 Task: Look for space in Saynshand, Mongolia from 1st June, 2023 to 9th June, 2023 for 6 adults in price range Rs.6000 to Rs.12000. Place can be entire place with 3 bedrooms having 3 beds and 3 bathrooms. Property type can be house, flat, guest house. Booking option can be shelf check-in. Required host language is English.
Action: Mouse moved to (445, 91)
Screenshot: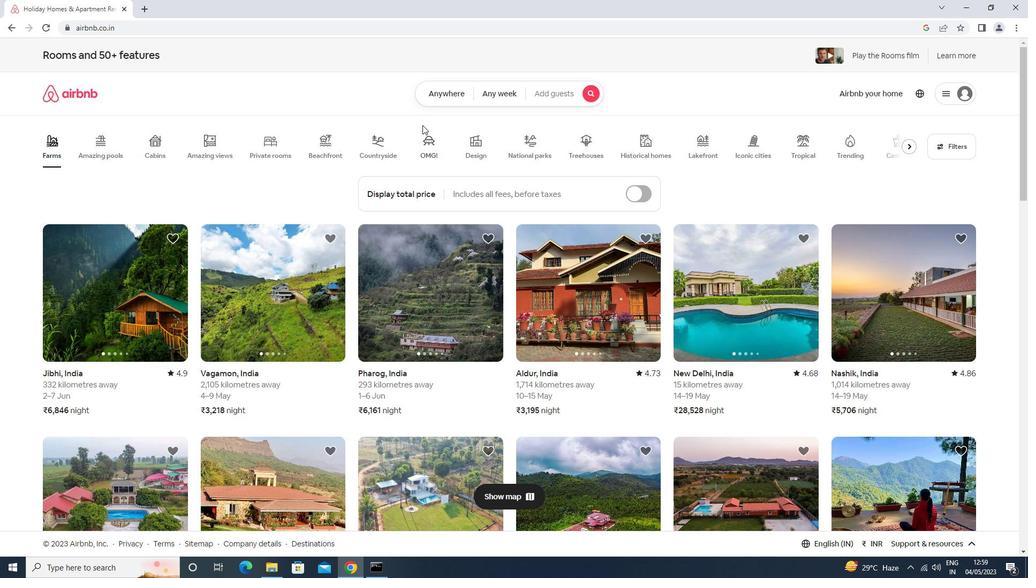 
Action: Mouse pressed left at (445, 91)
Screenshot: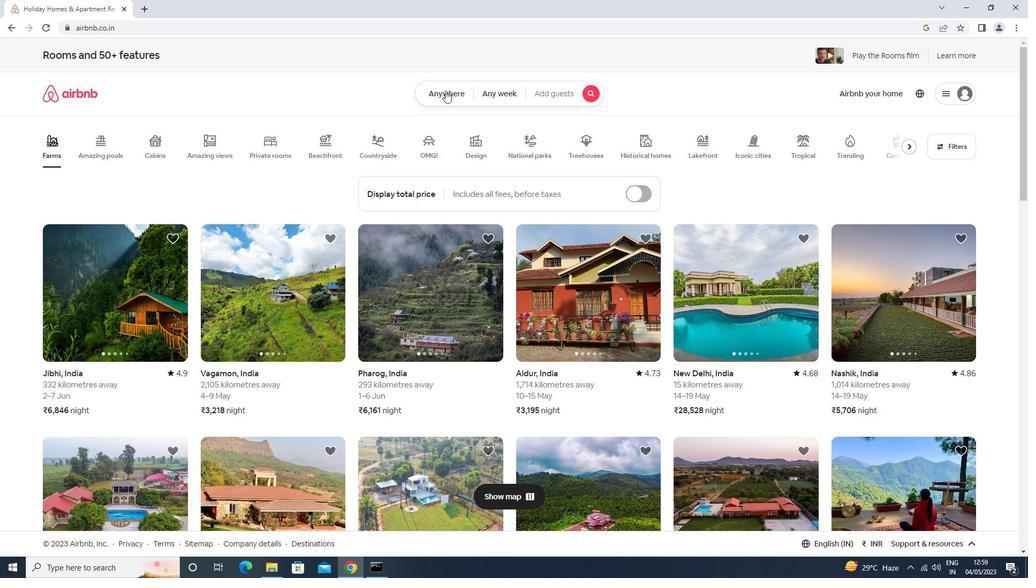 
Action: Mouse moved to (390, 133)
Screenshot: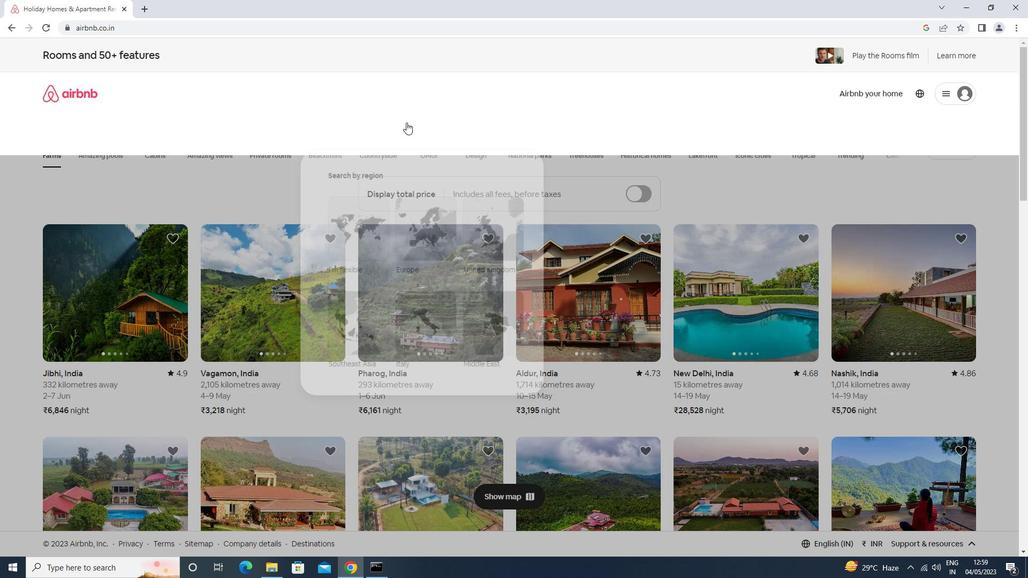 
Action: Mouse pressed left at (390, 133)
Screenshot: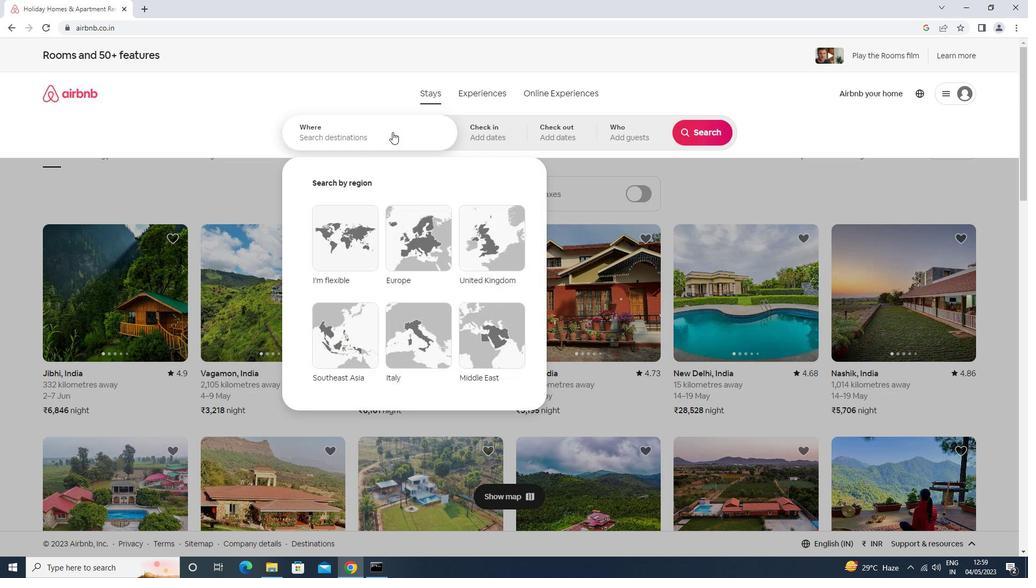 
Action: Key pressed saynshand<Key.down><Key.enter>
Screenshot: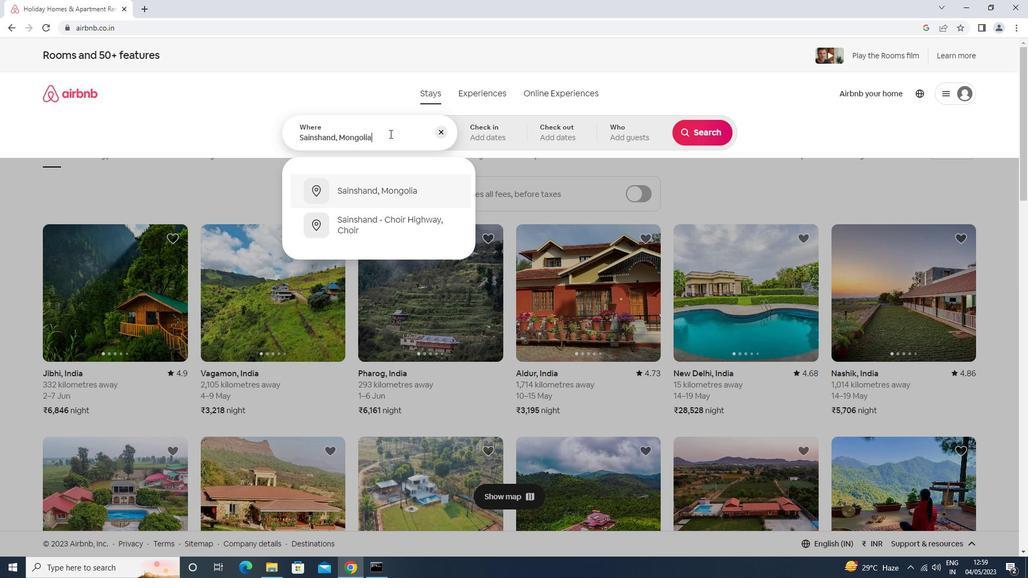 
Action: Mouse moved to (632, 262)
Screenshot: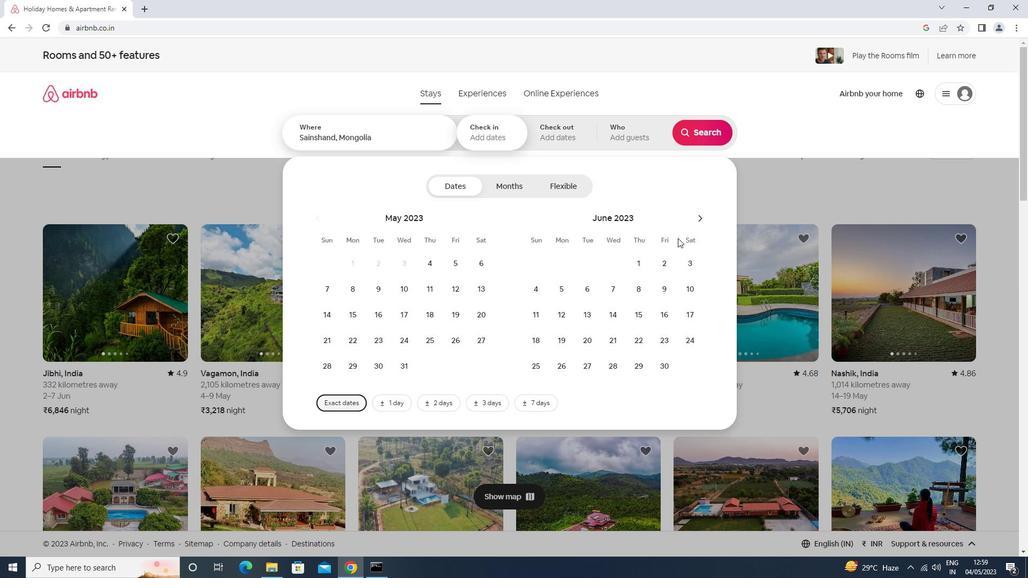 
Action: Mouse pressed left at (632, 262)
Screenshot: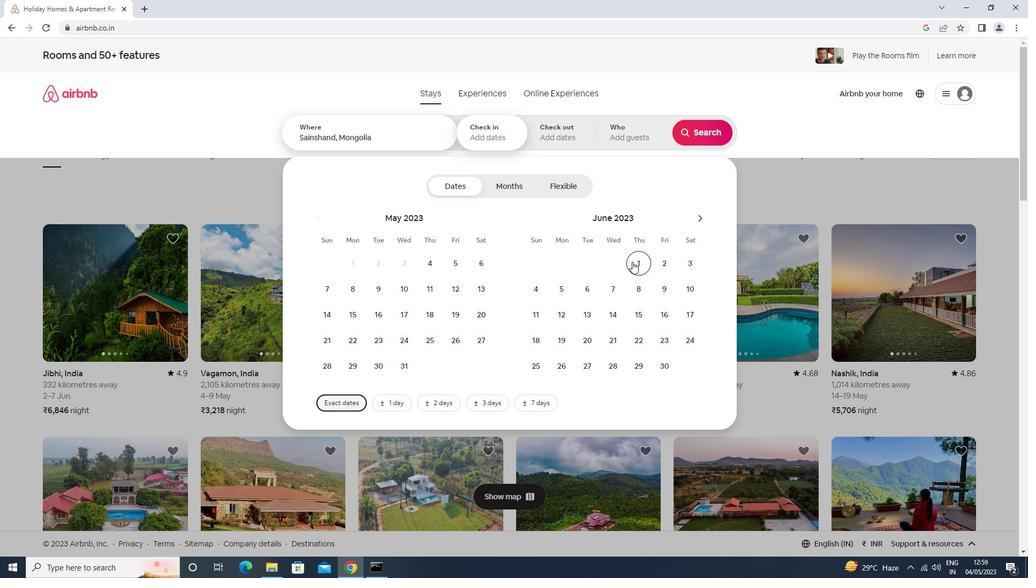
Action: Mouse moved to (662, 285)
Screenshot: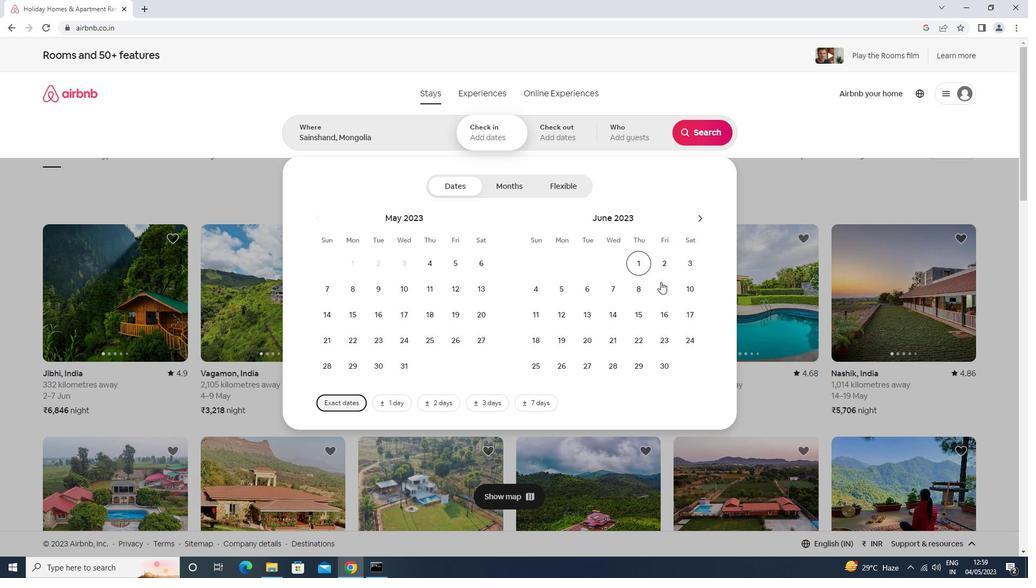 
Action: Mouse pressed left at (662, 285)
Screenshot: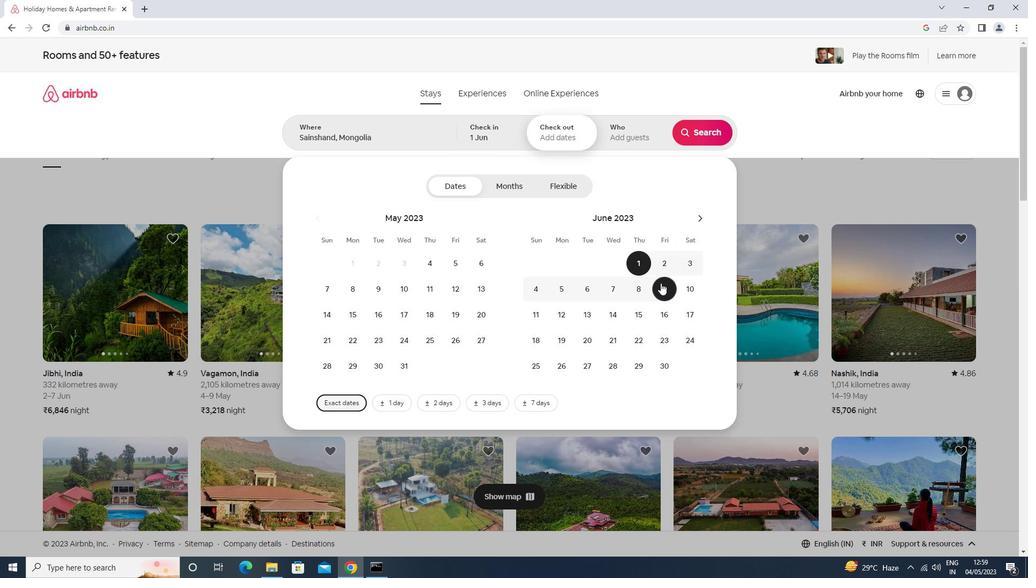 
Action: Mouse moved to (628, 140)
Screenshot: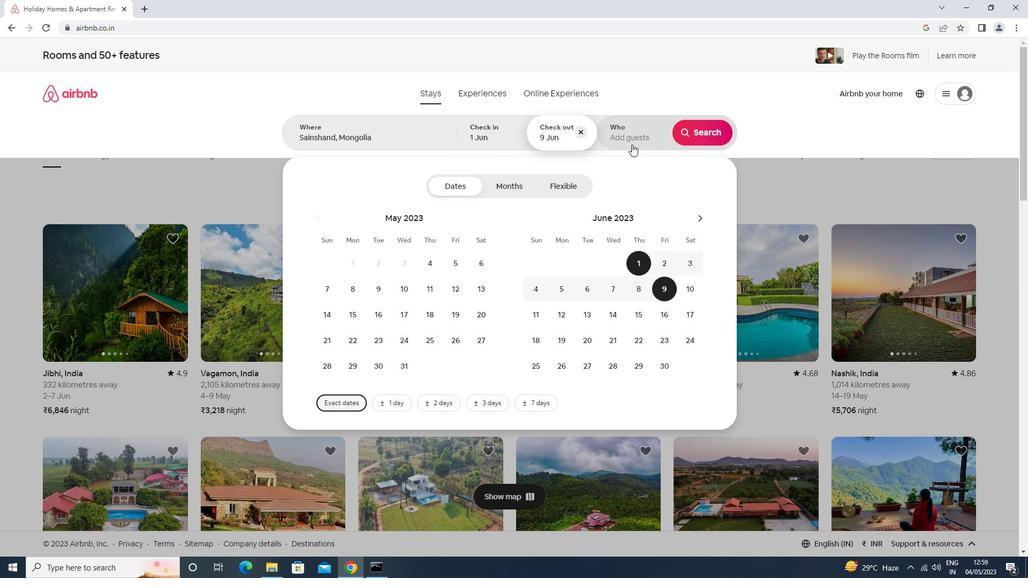 
Action: Mouse pressed left at (628, 140)
Screenshot: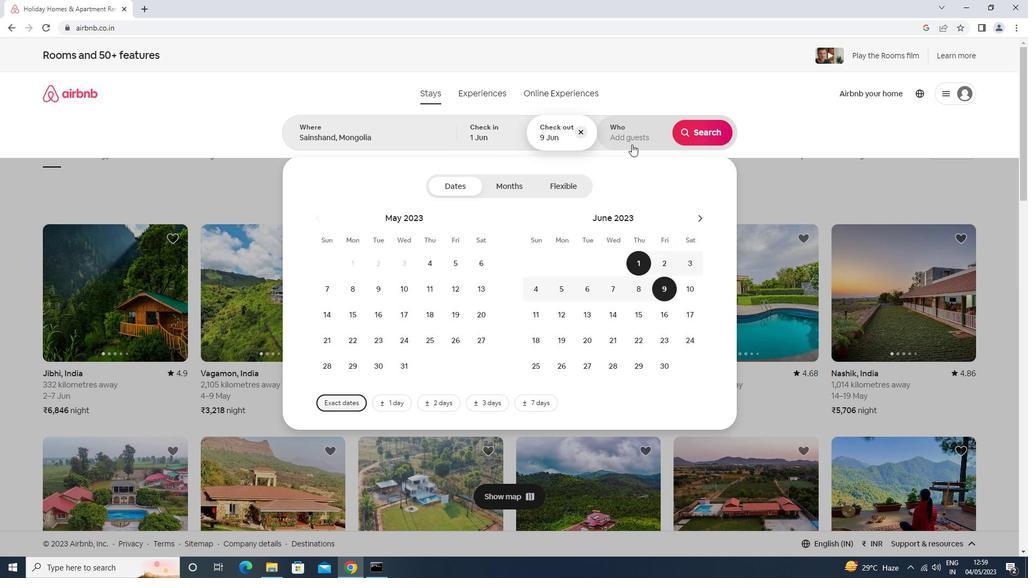 
Action: Mouse moved to (708, 189)
Screenshot: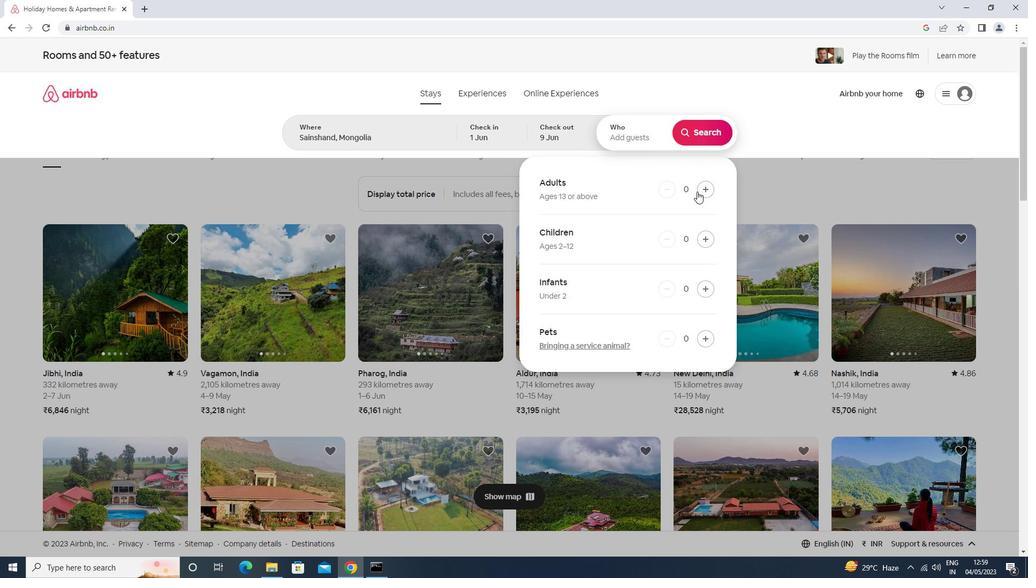 
Action: Mouse pressed left at (708, 189)
Screenshot: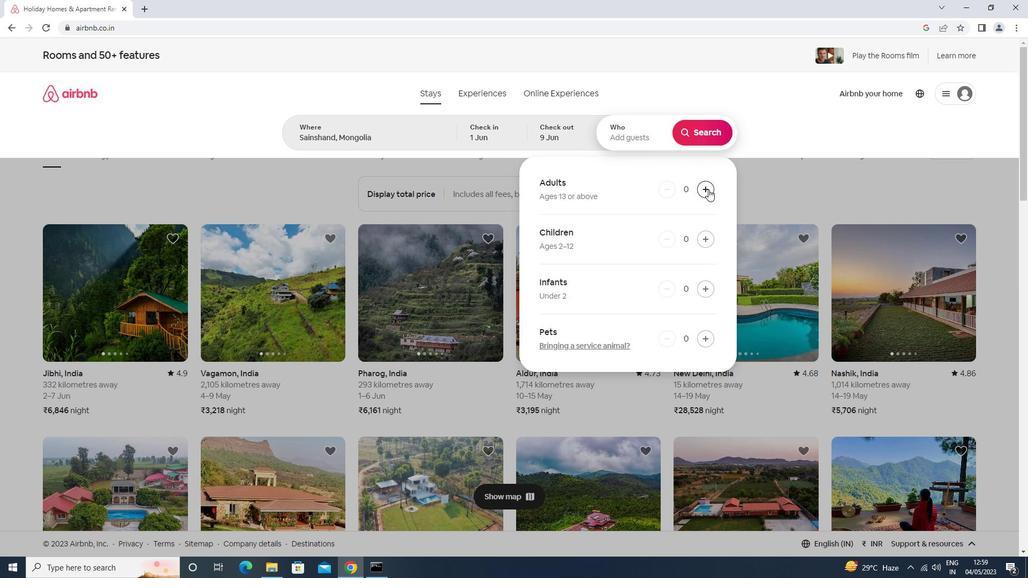 
Action: Mouse pressed left at (708, 189)
Screenshot: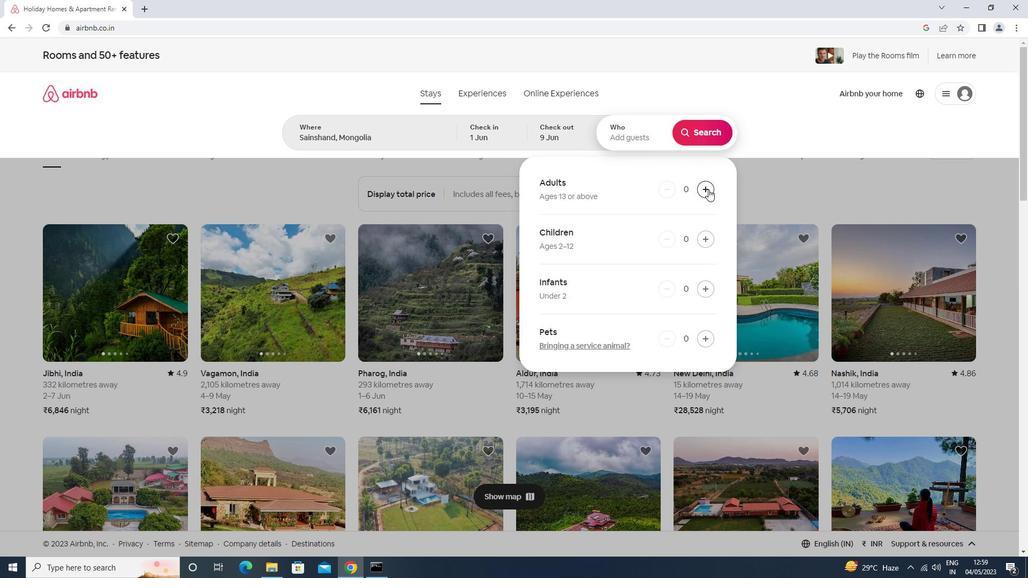
Action: Mouse pressed left at (708, 189)
Screenshot: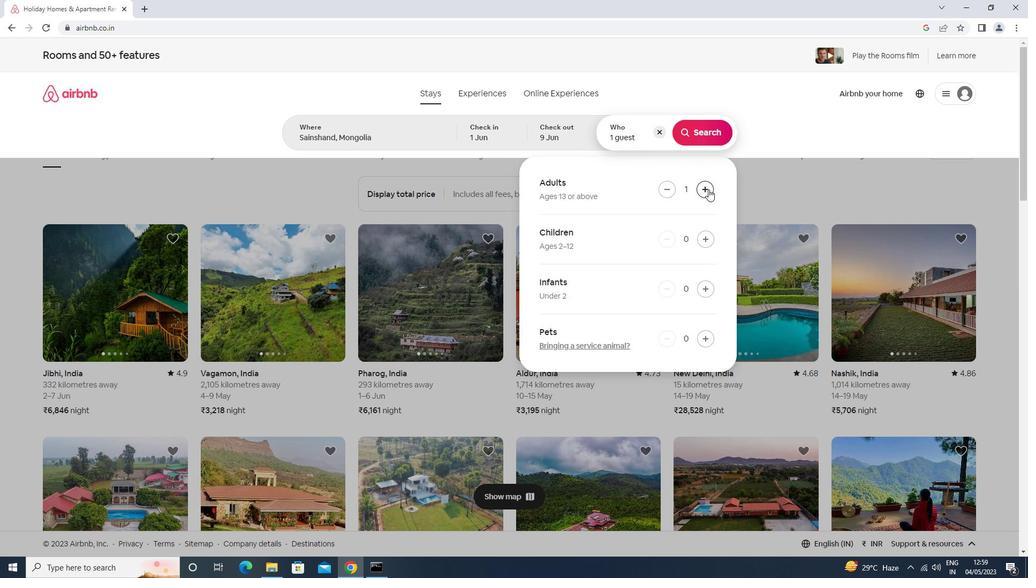 
Action: Mouse pressed left at (708, 189)
Screenshot: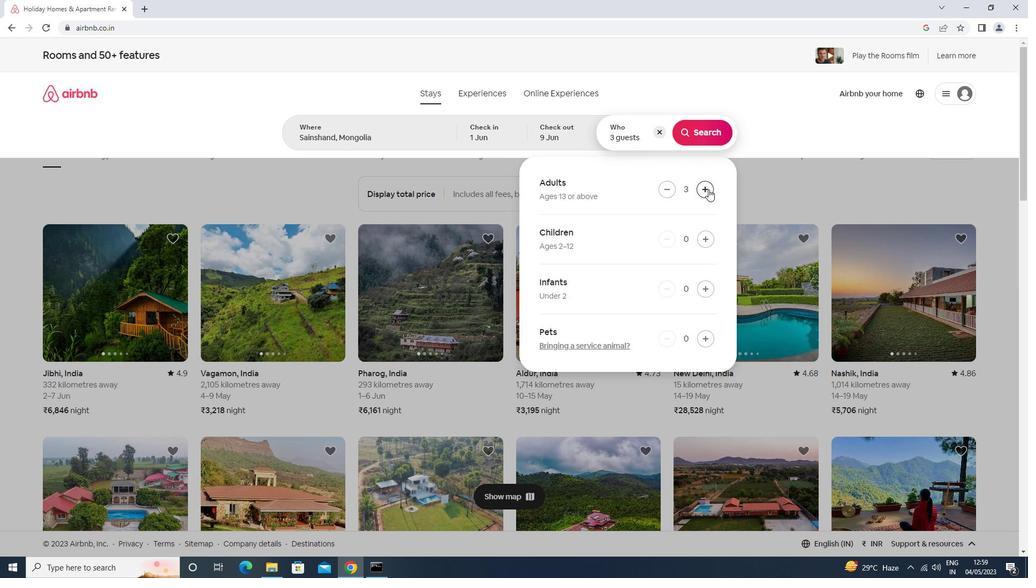 
Action: Mouse pressed left at (708, 189)
Screenshot: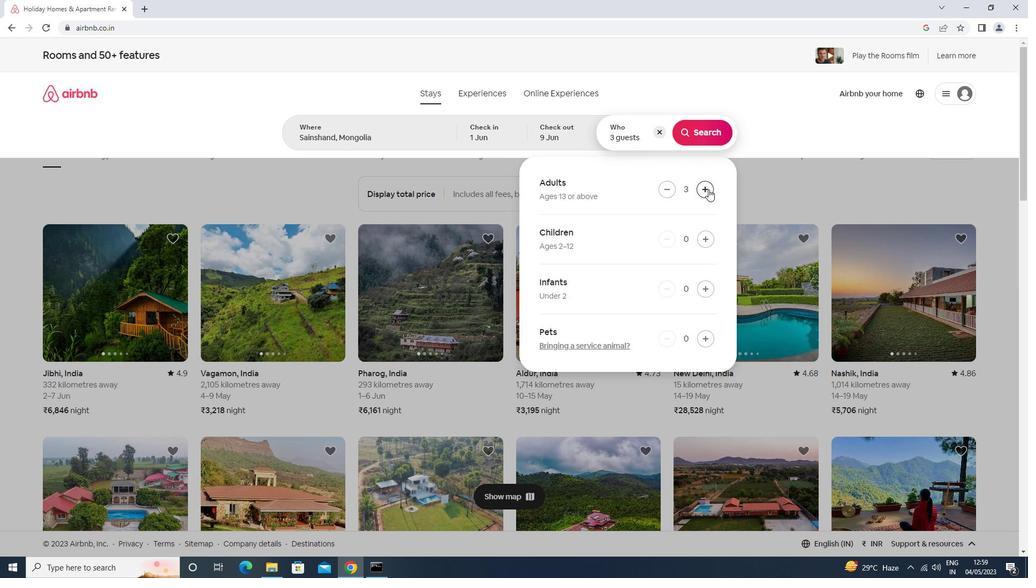 
Action: Mouse pressed left at (708, 189)
Screenshot: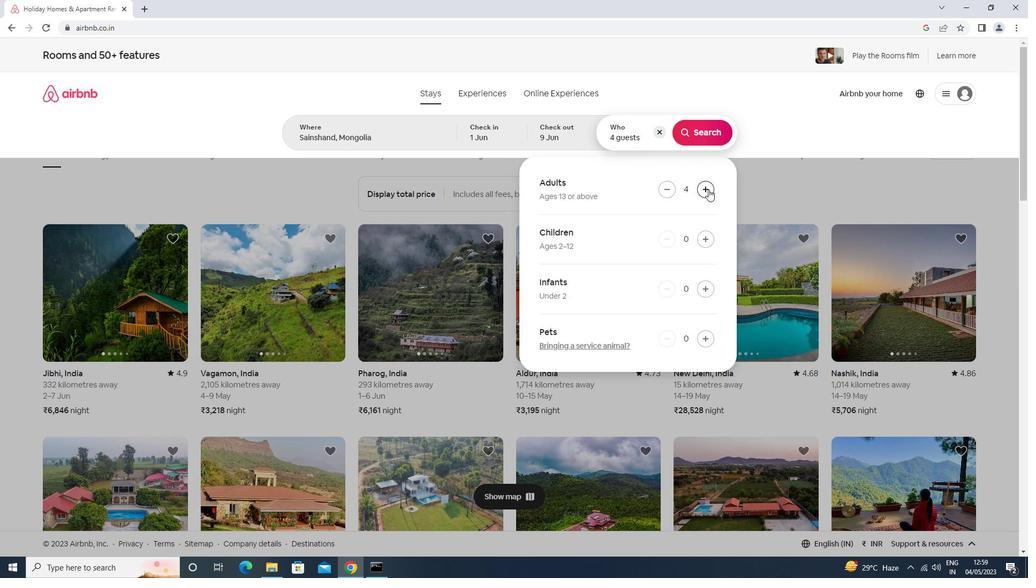 
Action: Mouse pressed left at (708, 189)
Screenshot: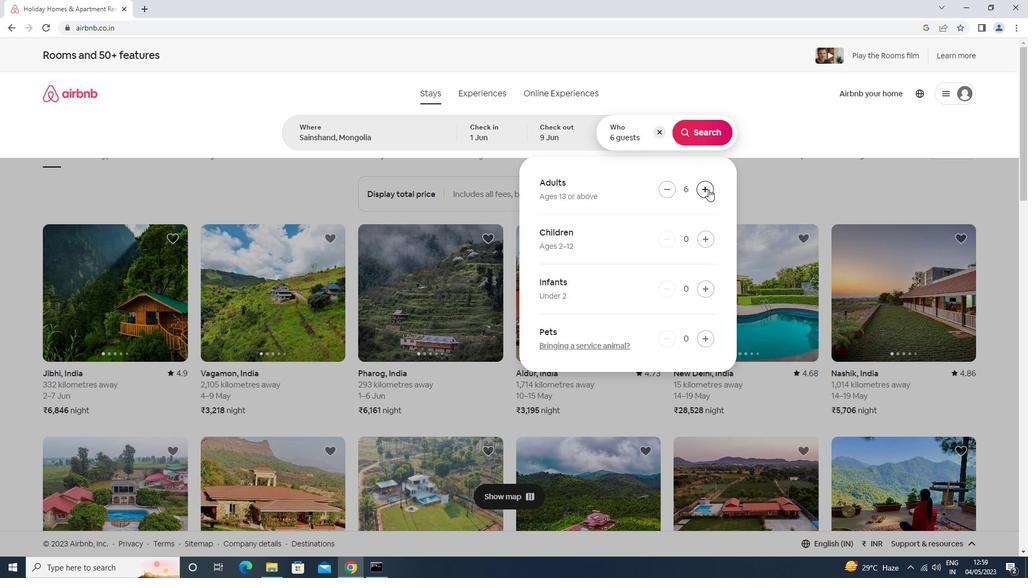 
Action: Mouse pressed left at (708, 189)
Screenshot: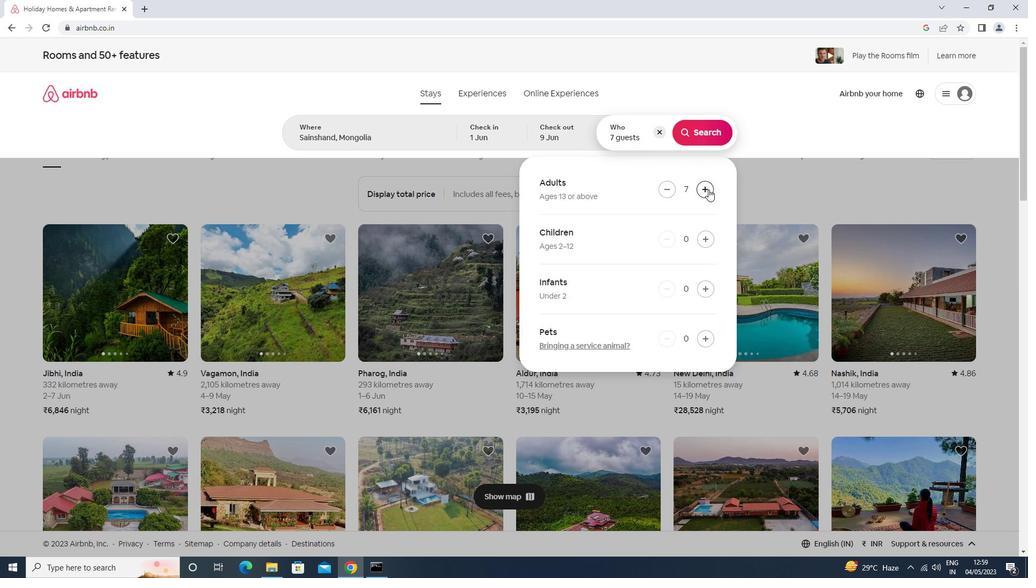 
Action: Mouse pressed left at (708, 189)
Screenshot: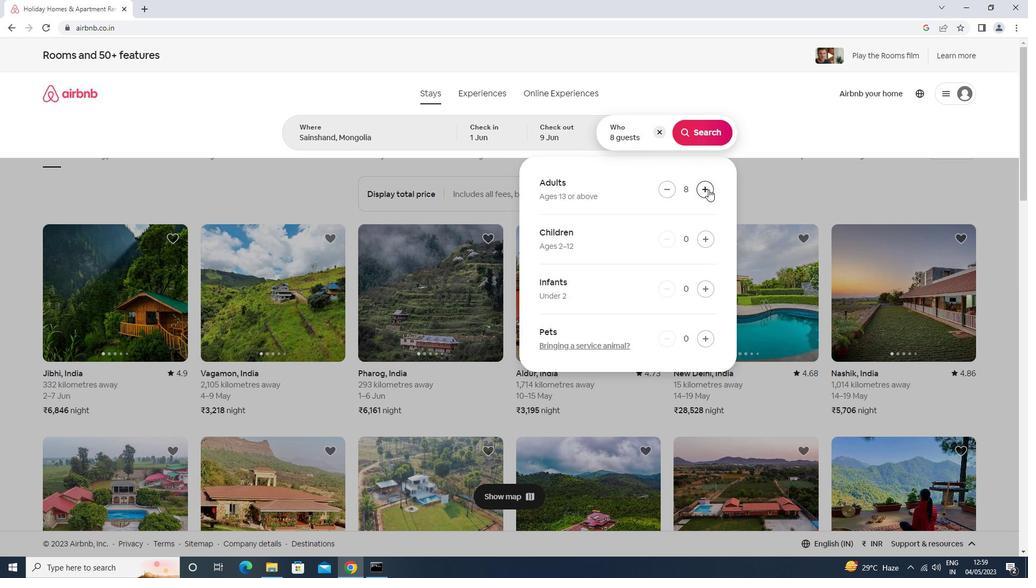 
Action: Mouse moved to (709, 125)
Screenshot: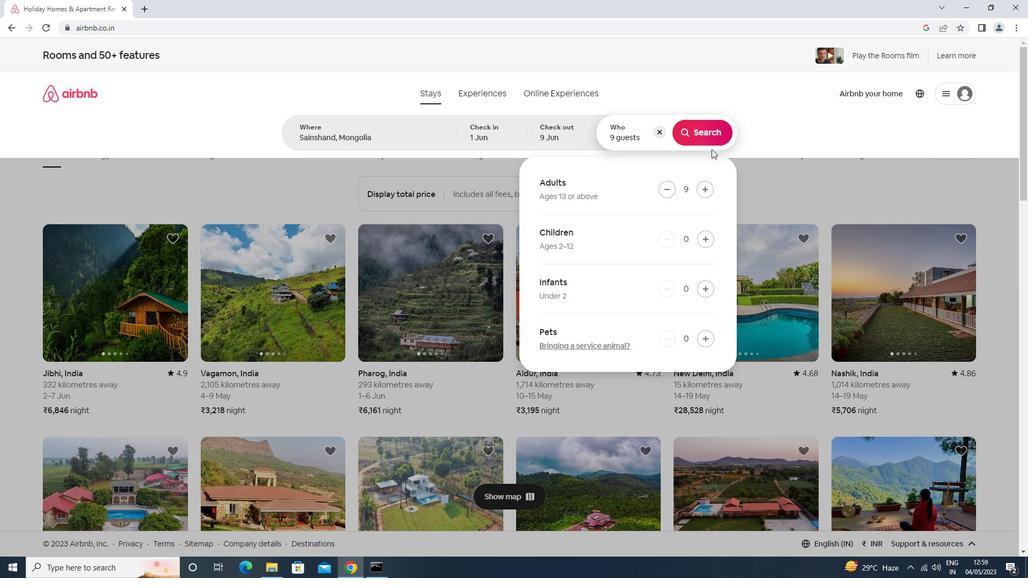 
Action: Mouse pressed left at (709, 125)
Screenshot: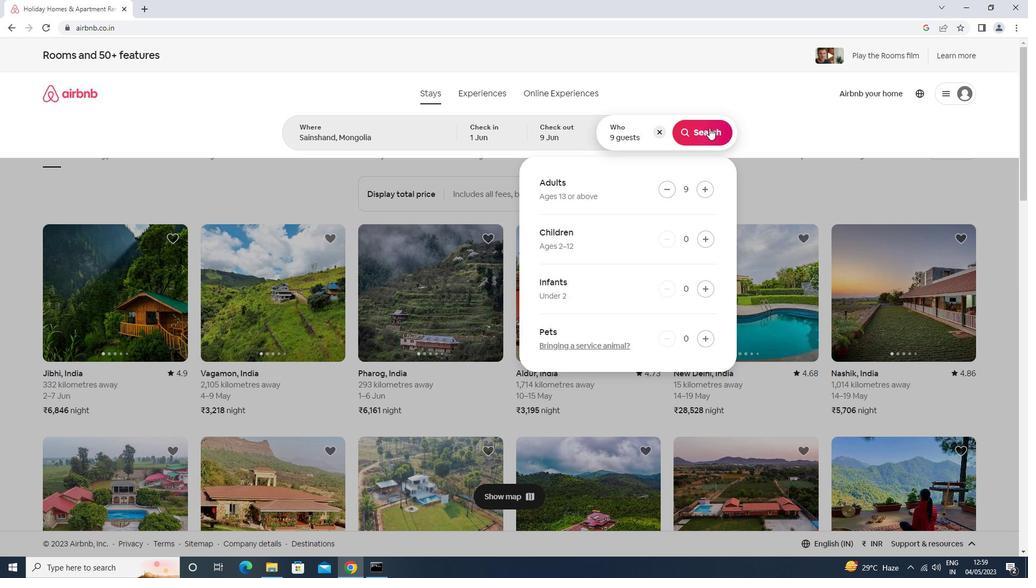 
Action: Mouse moved to (977, 104)
Screenshot: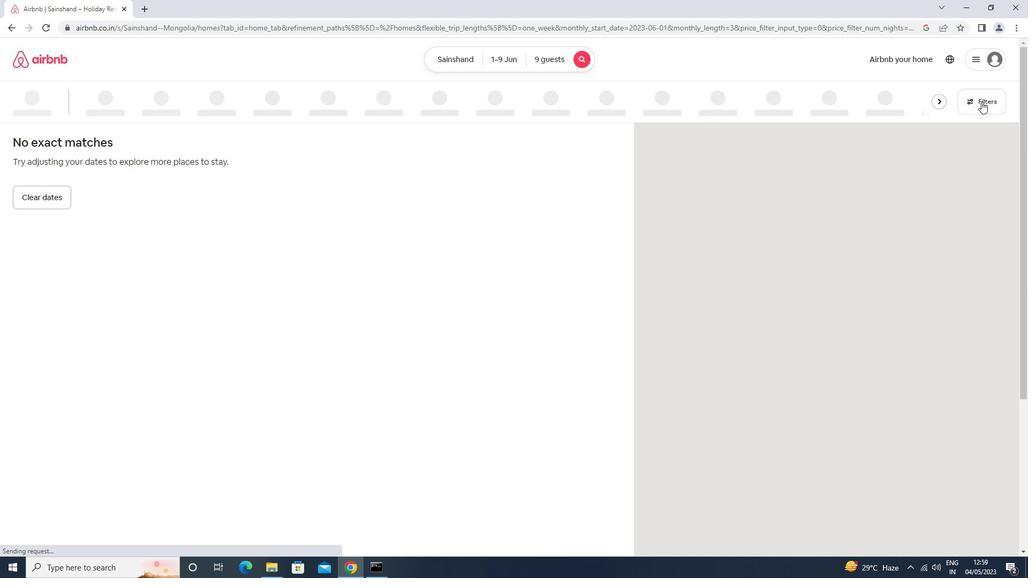 
Action: Mouse pressed left at (977, 104)
Screenshot: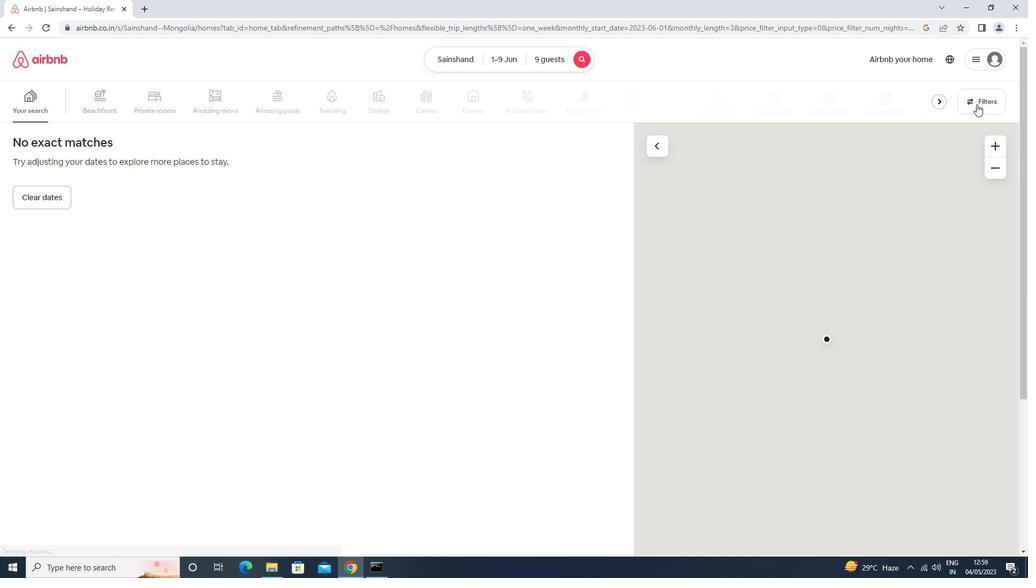 
Action: Mouse moved to (393, 166)
Screenshot: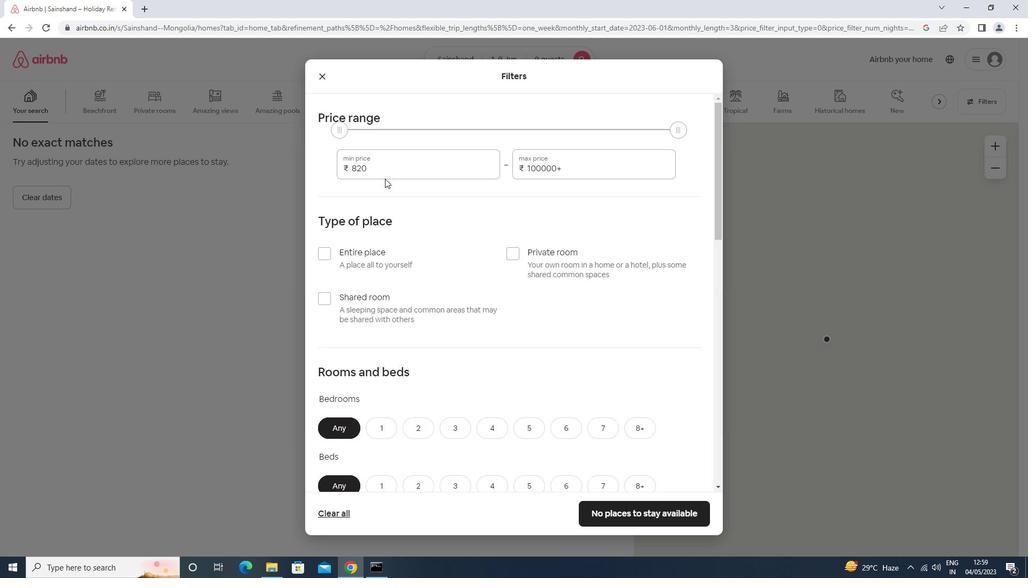 
Action: Mouse pressed left at (393, 166)
Screenshot: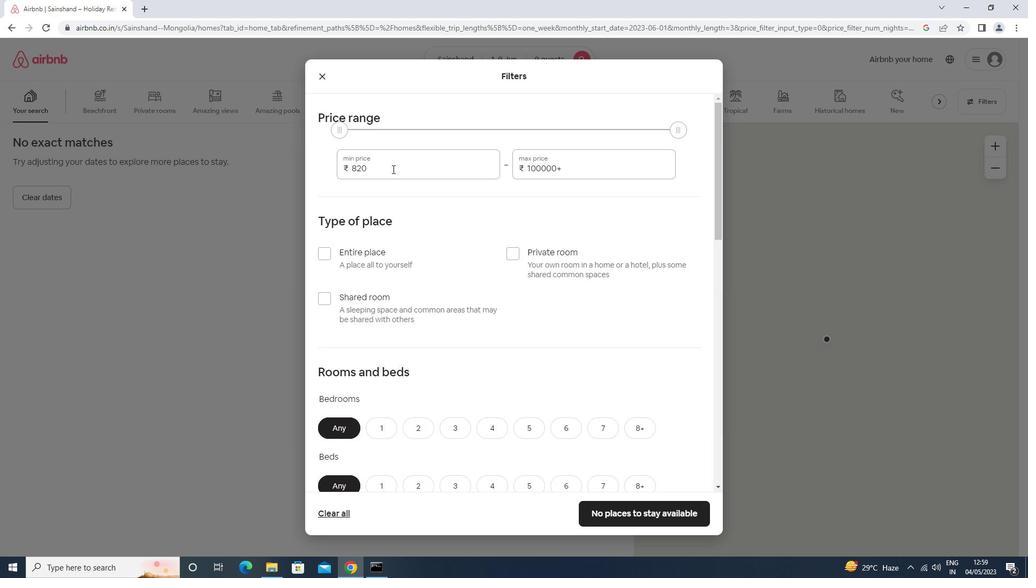 
Action: Mouse moved to (392, 167)
Screenshot: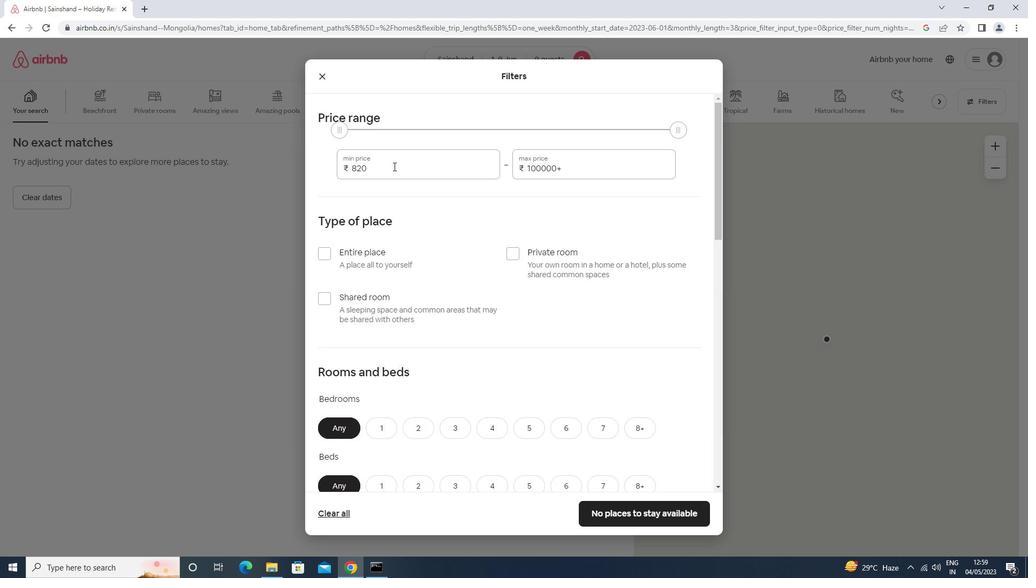 
Action: Key pressed <Key.backspace><Key.backspace><Key.backspace><Key.backspace><Key.backspace>6000<Key.tab>12000
Screenshot: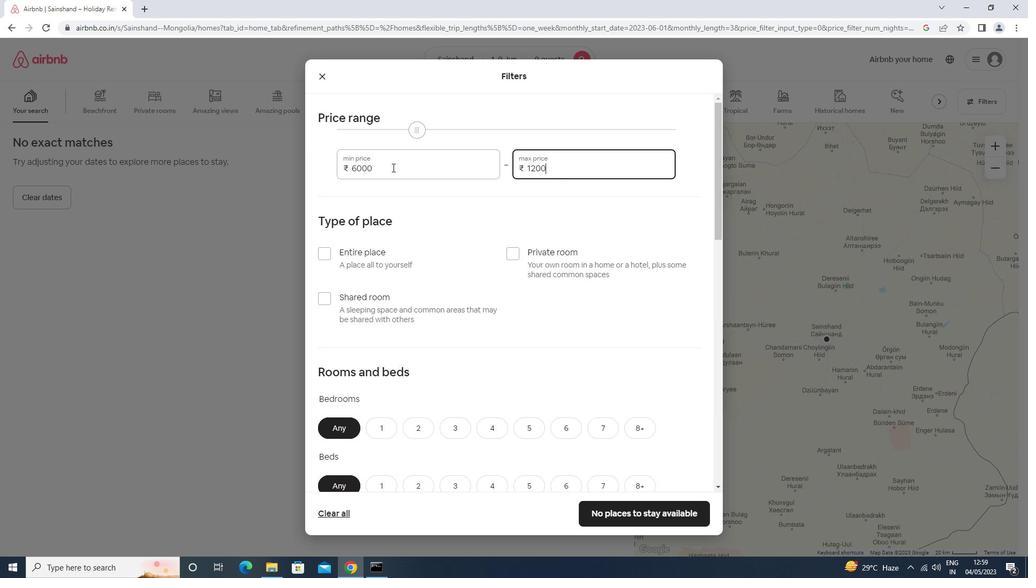 
Action: Mouse moved to (369, 248)
Screenshot: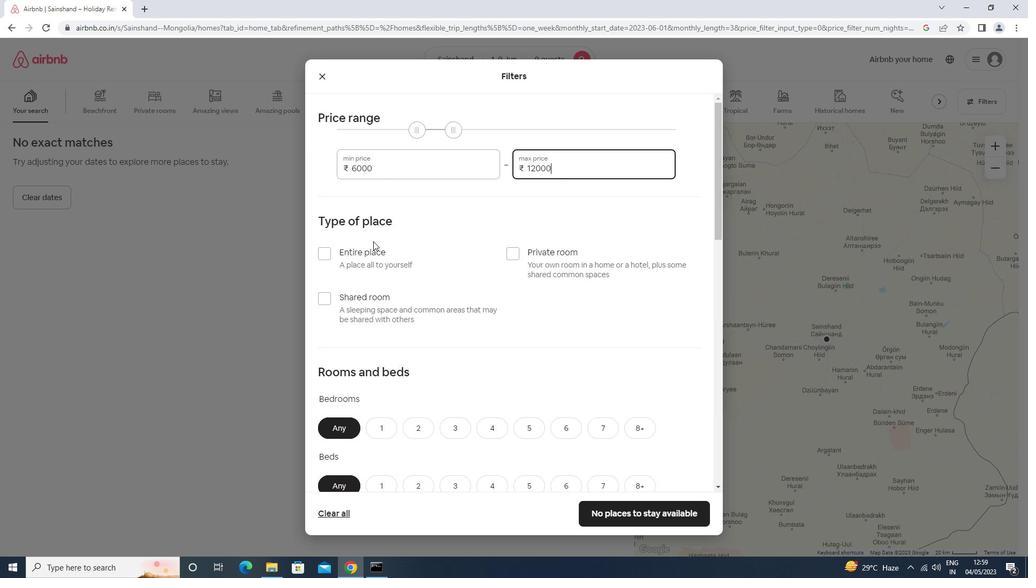 
Action: Mouse pressed left at (369, 248)
Screenshot: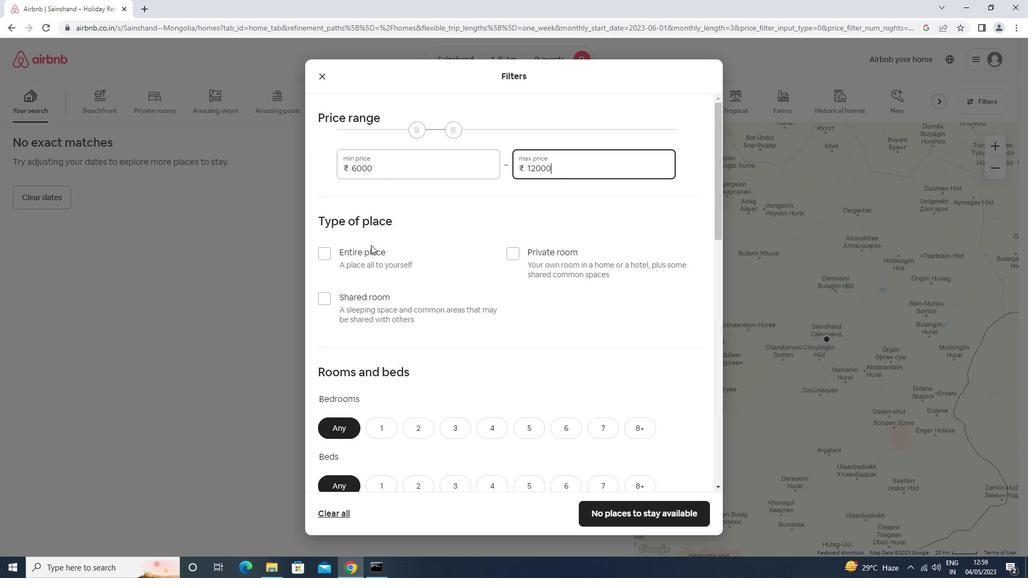 
Action: Mouse moved to (370, 251)
Screenshot: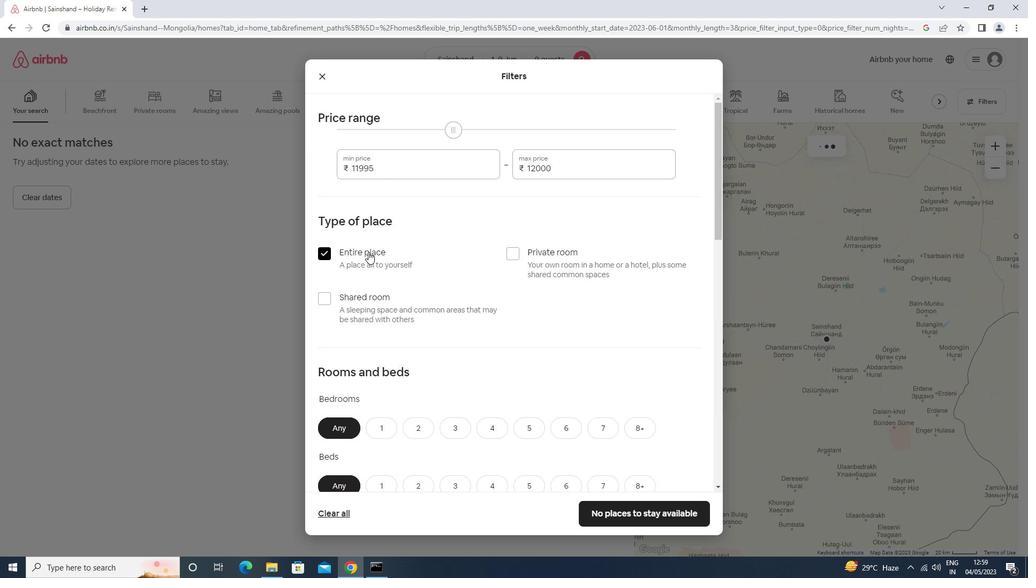
Action: Mouse scrolled (370, 251) with delta (0, 0)
Screenshot: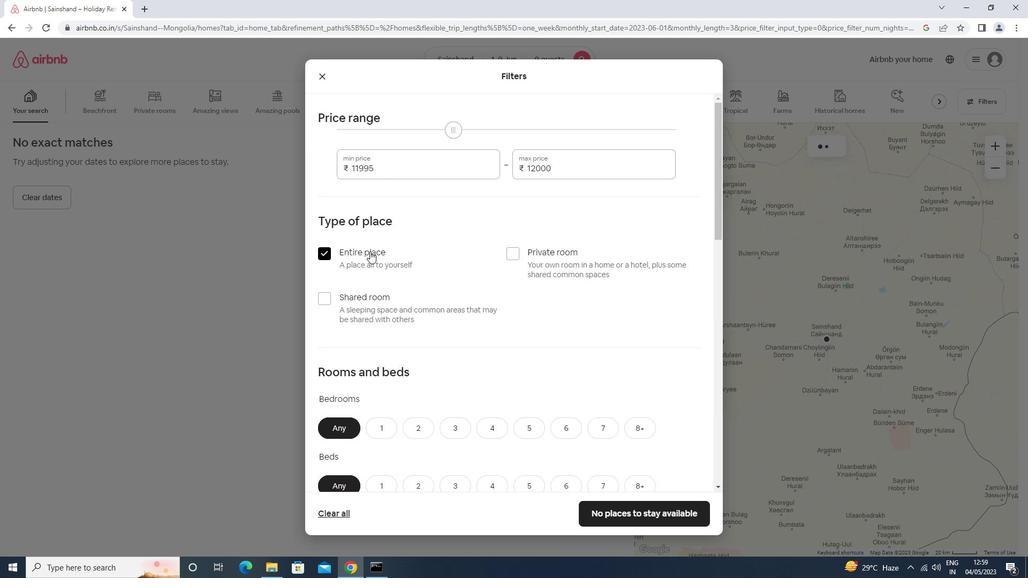 
Action: Mouse scrolled (370, 251) with delta (0, 0)
Screenshot: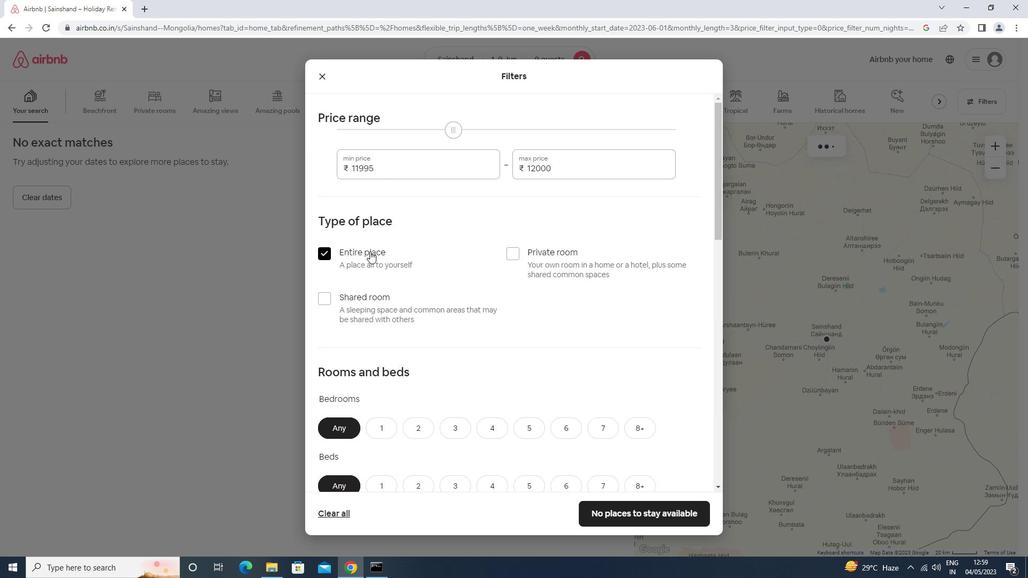 
Action: Mouse scrolled (370, 251) with delta (0, 0)
Screenshot: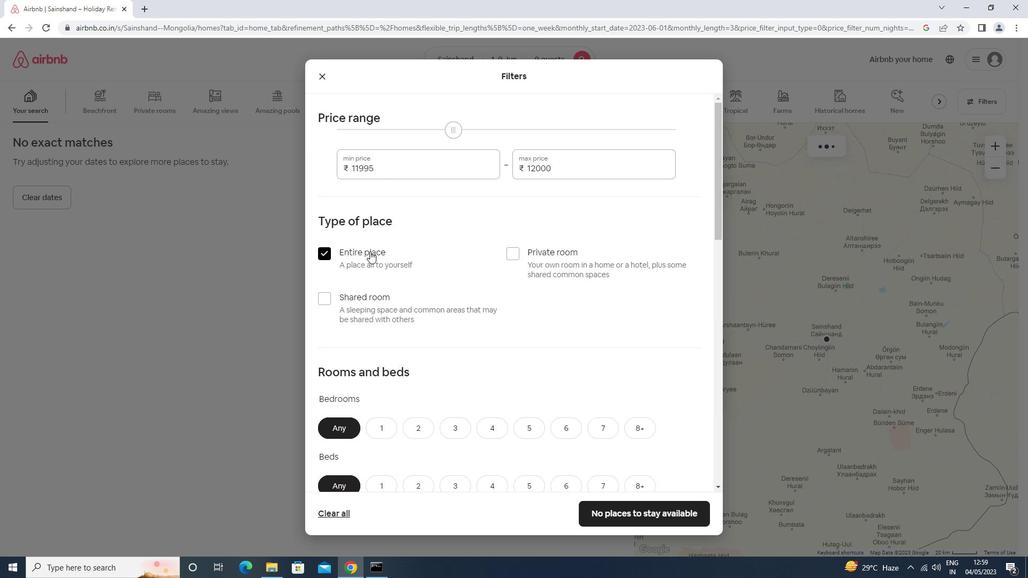 
Action: Mouse moved to (457, 271)
Screenshot: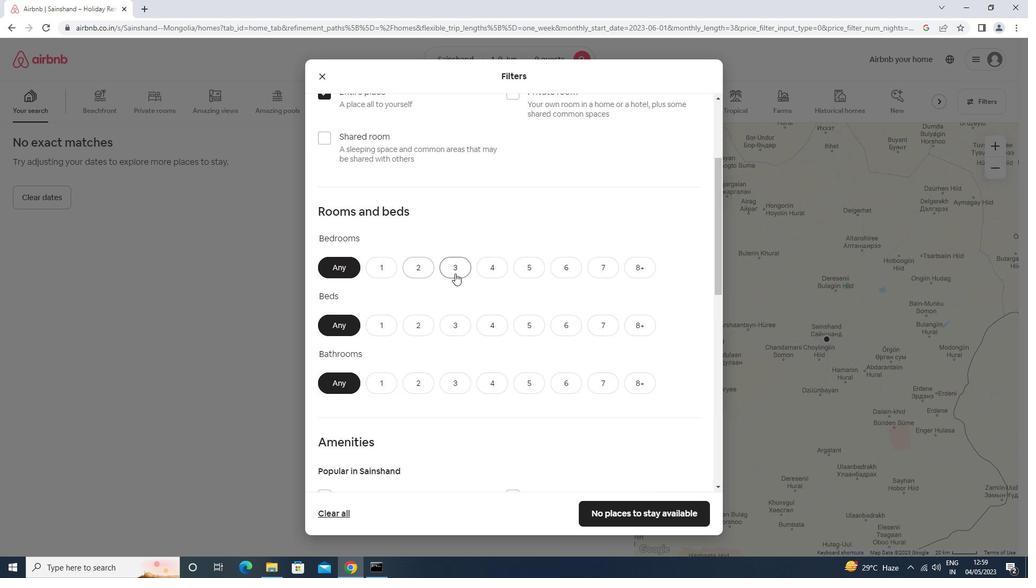 
Action: Mouse pressed left at (457, 271)
Screenshot: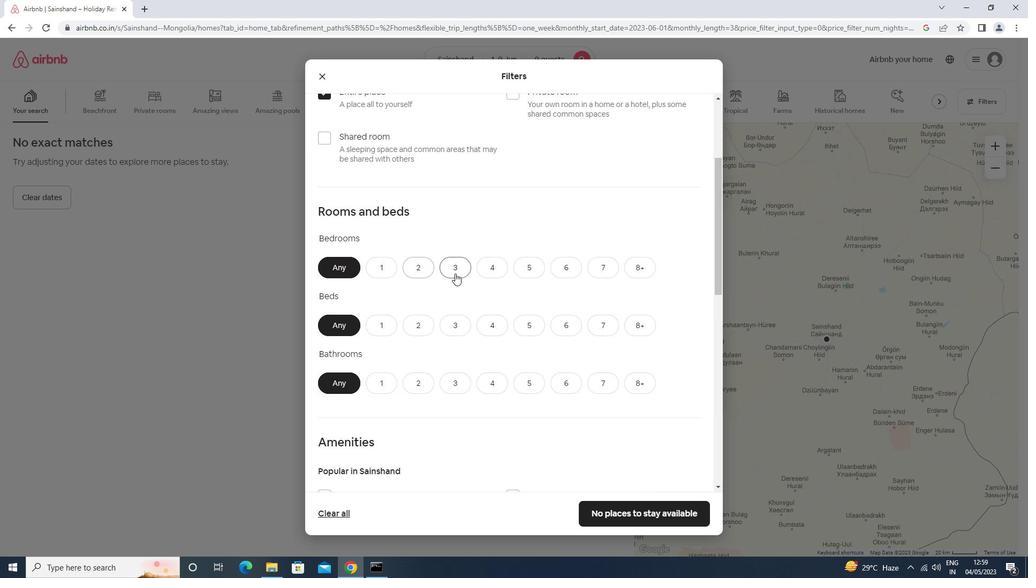
Action: Mouse moved to (457, 271)
Screenshot: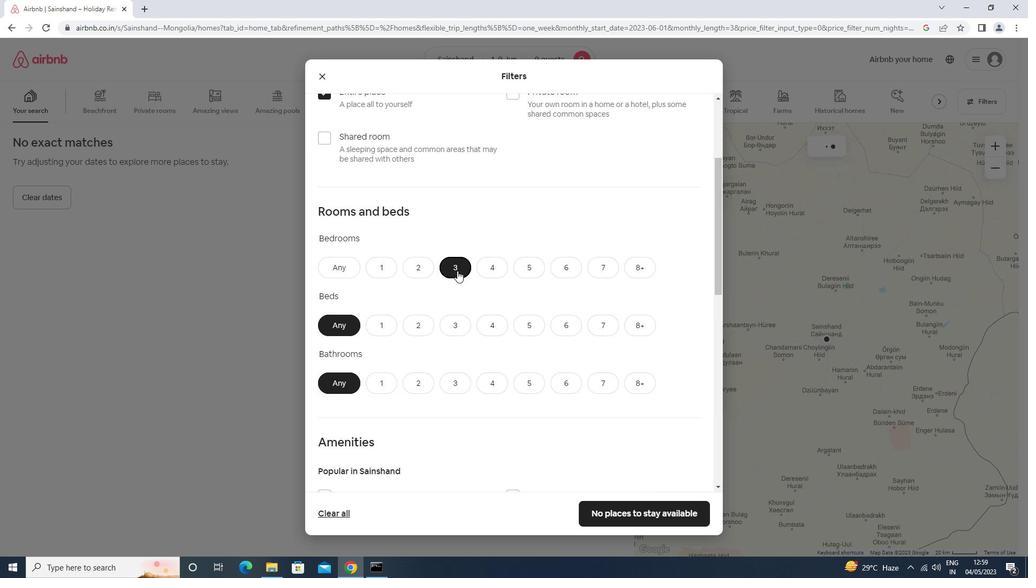 
Action: Mouse scrolled (457, 270) with delta (0, 0)
Screenshot: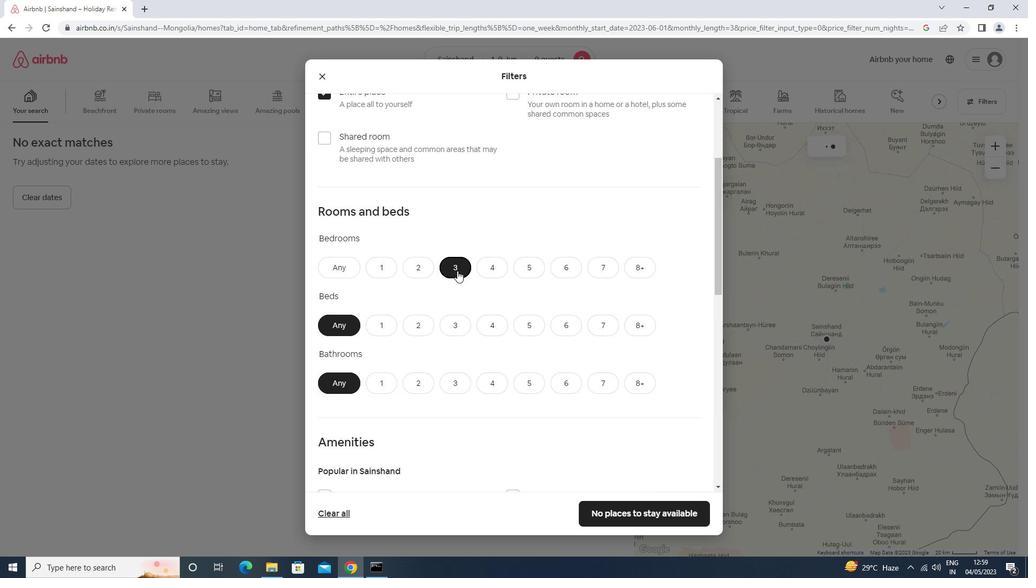
Action: Mouse scrolled (457, 270) with delta (0, 0)
Screenshot: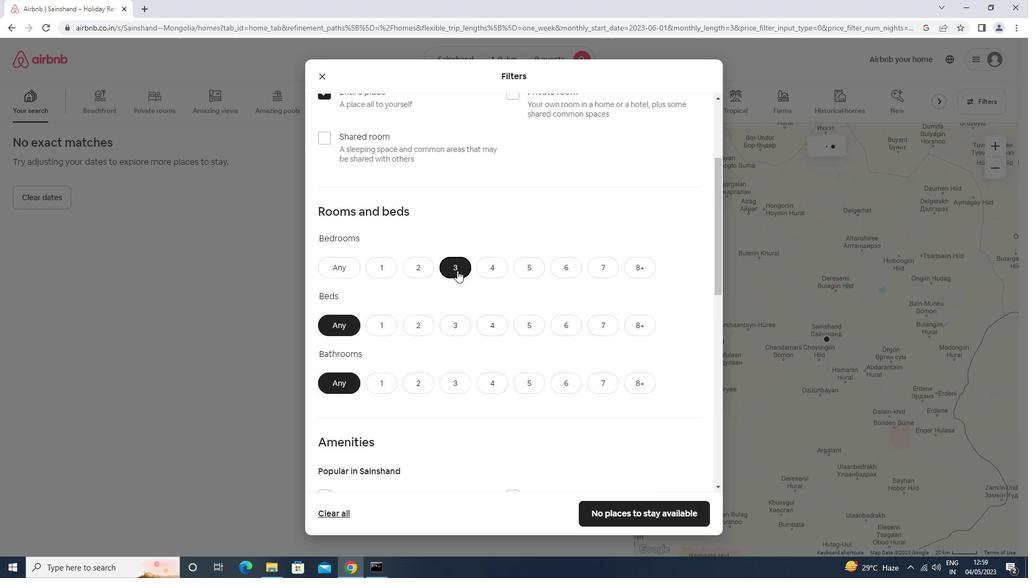 
Action: Mouse moved to (456, 214)
Screenshot: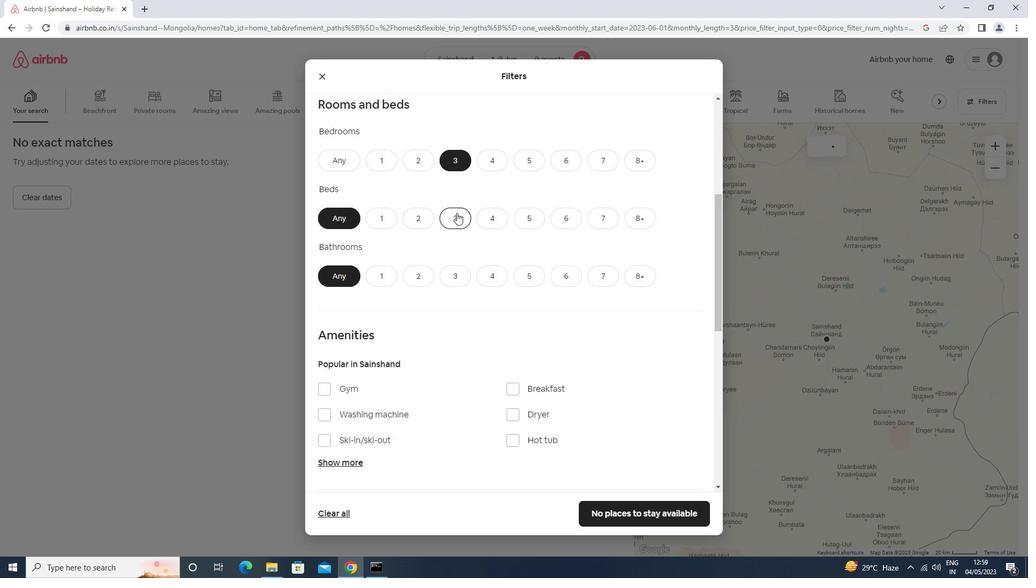 
Action: Mouse pressed left at (456, 214)
Screenshot: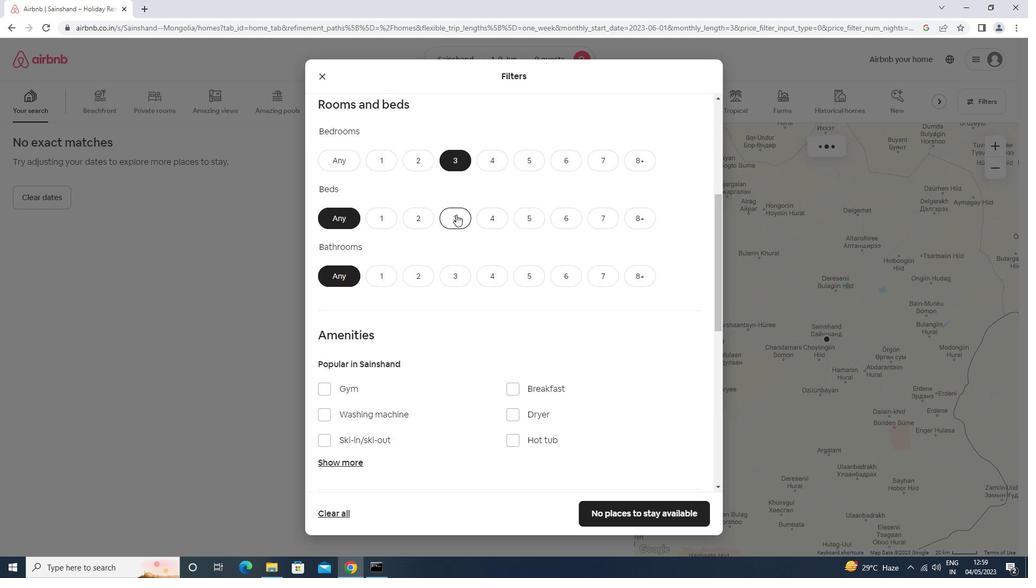 
Action: Mouse moved to (455, 275)
Screenshot: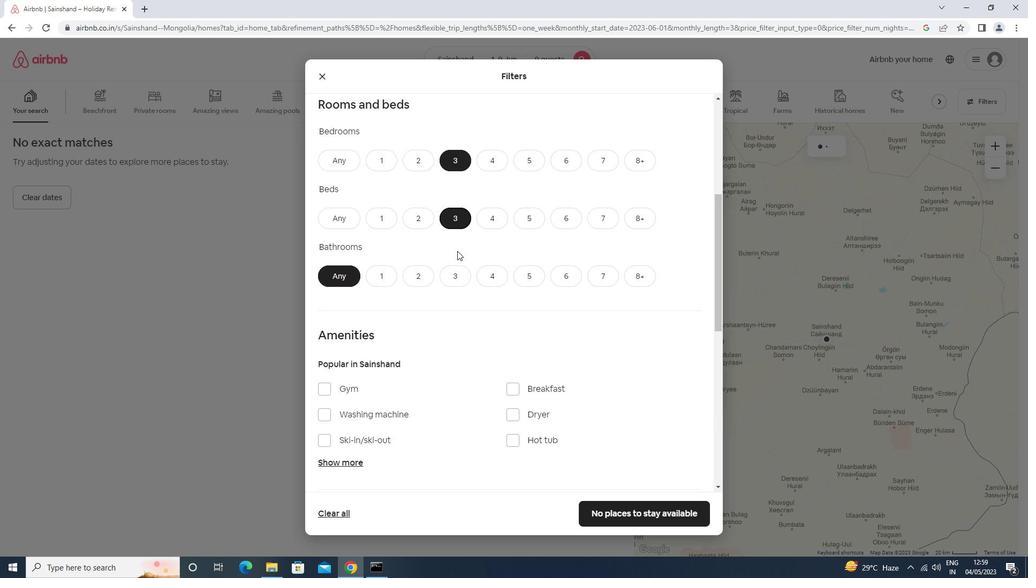 
Action: Mouse pressed left at (455, 275)
Screenshot: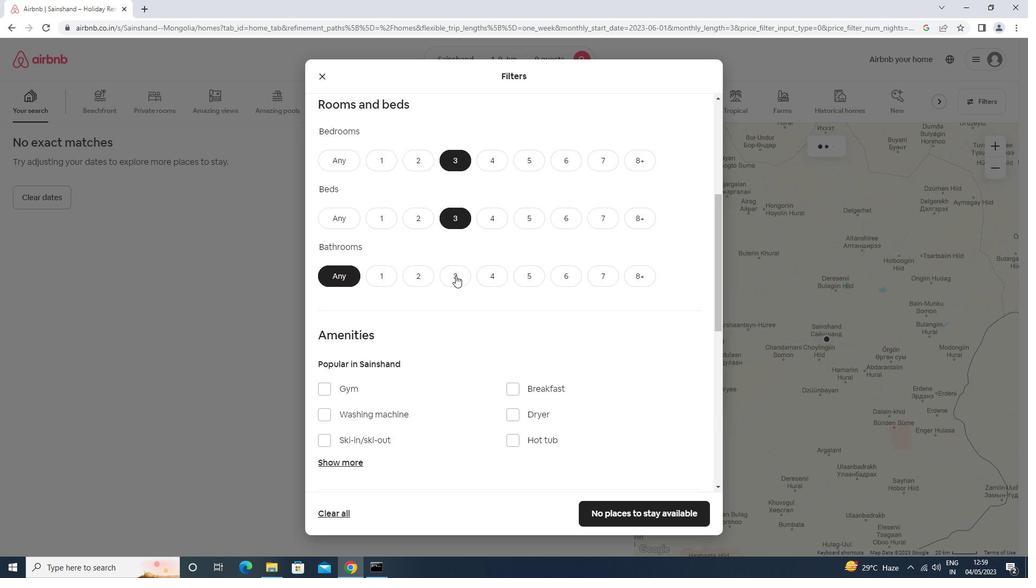 
Action: Mouse moved to (455, 276)
Screenshot: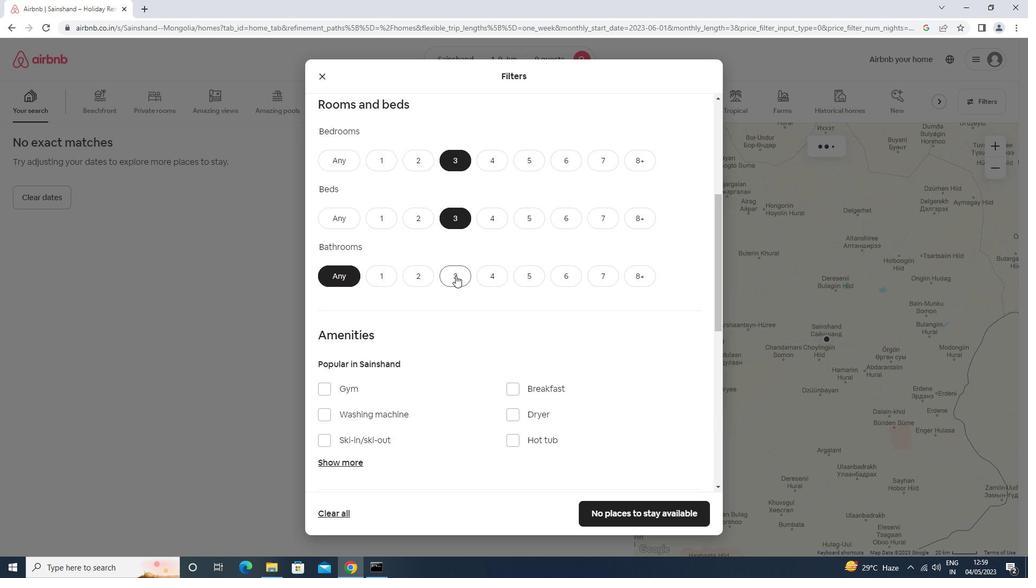 
Action: Mouse scrolled (455, 275) with delta (0, 0)
Screenshot: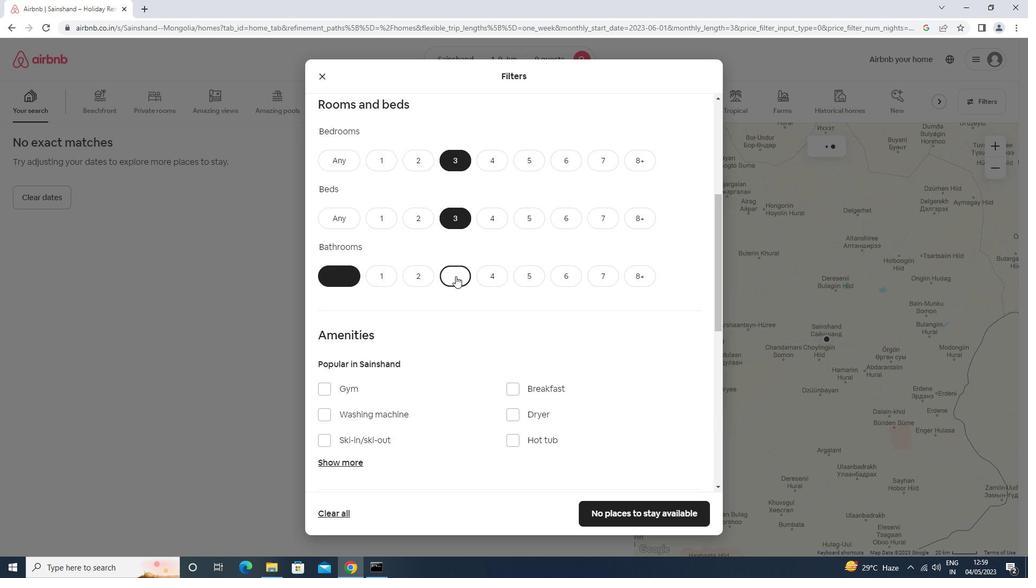 
Action: Mouse scrolled (455, 275) with delta (0, 0)
Screenshot: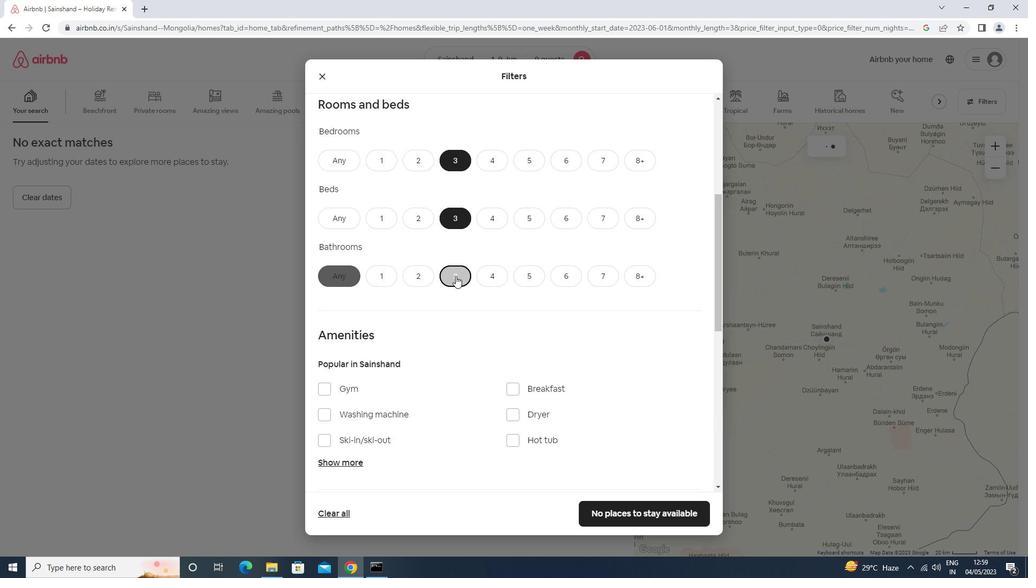 
Action: Mouse moved to (610, 395)
Screenshot: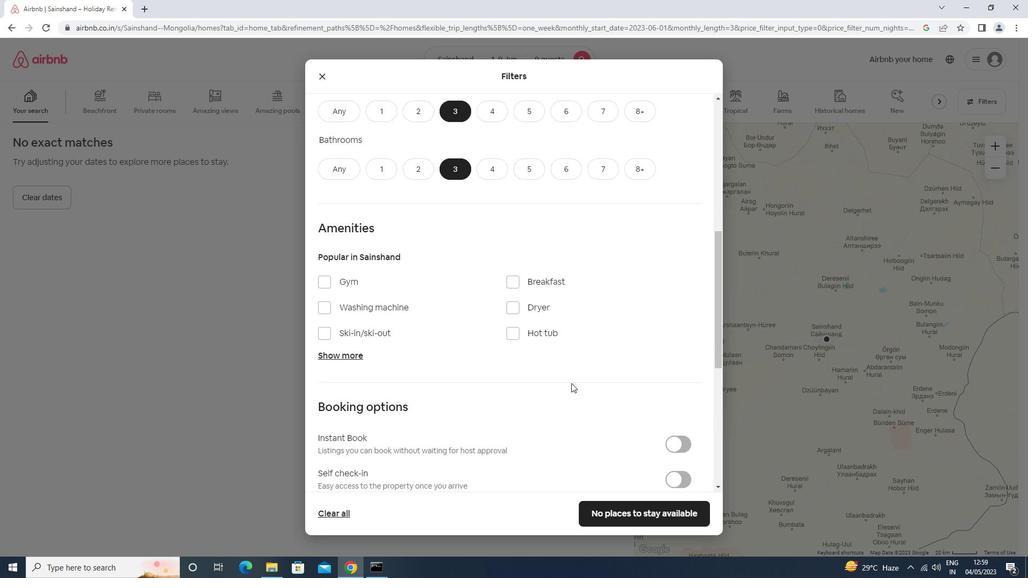 
Action: Mouse scrolled (610, 394) with delta (0, 0)
Screenshot: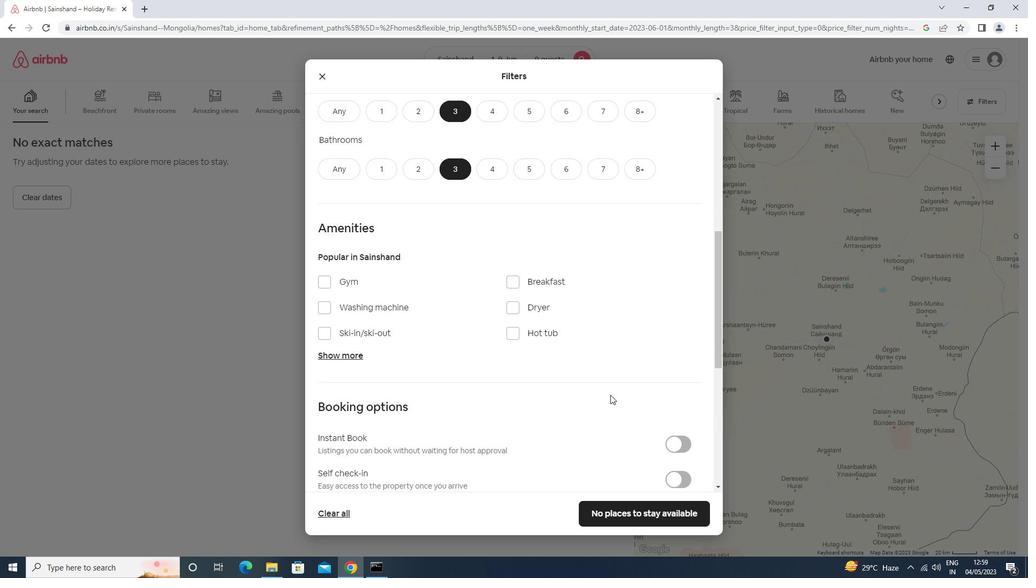 
Action: Mouse scrolled (610, 394) with delta (0, 0)
Screenshot: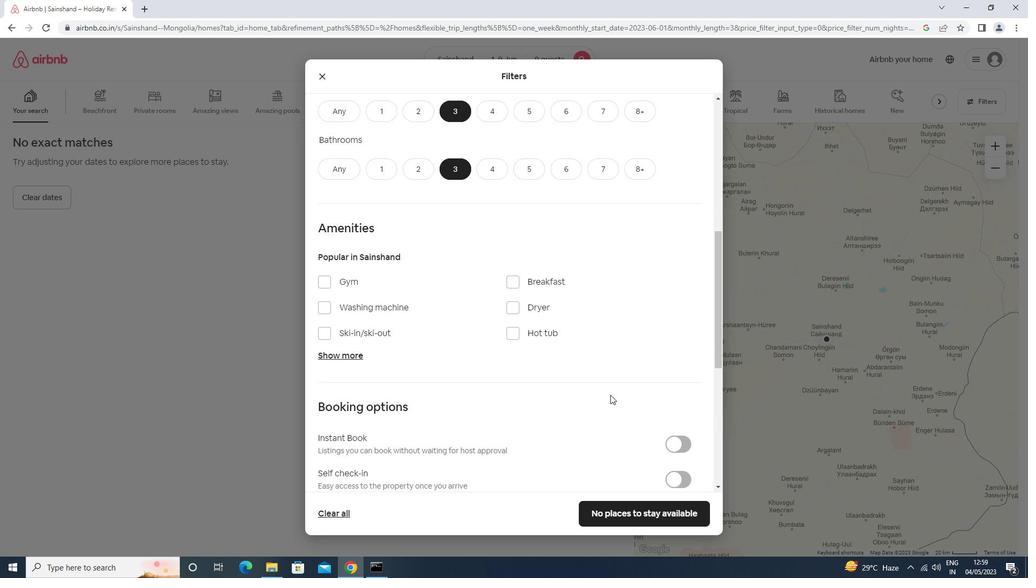 
Action: Mouse scrolled (610, 394) with delta (0, 0)
Screenshot: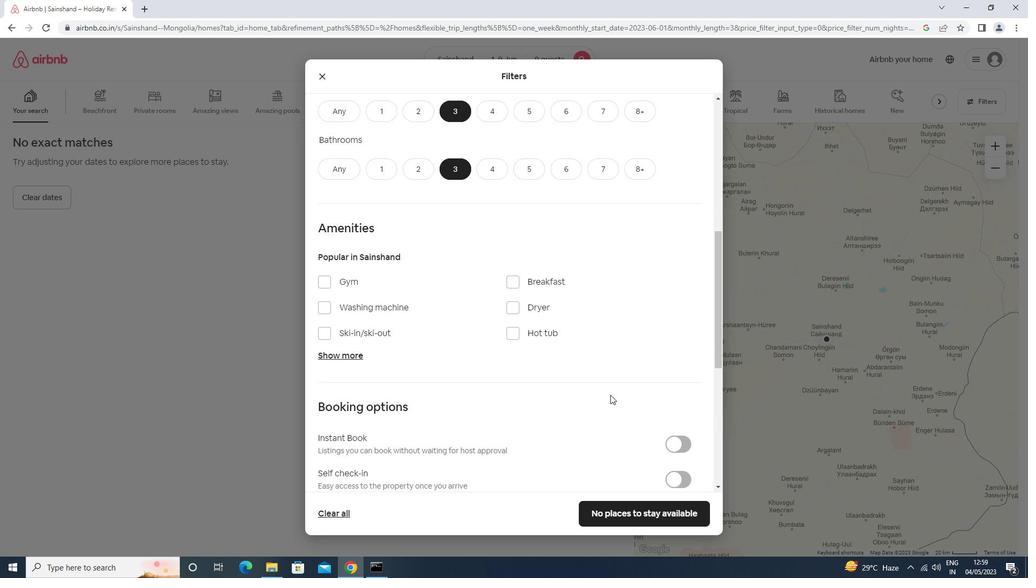
Action: Mouse moved to (675, 322)
Screenshot: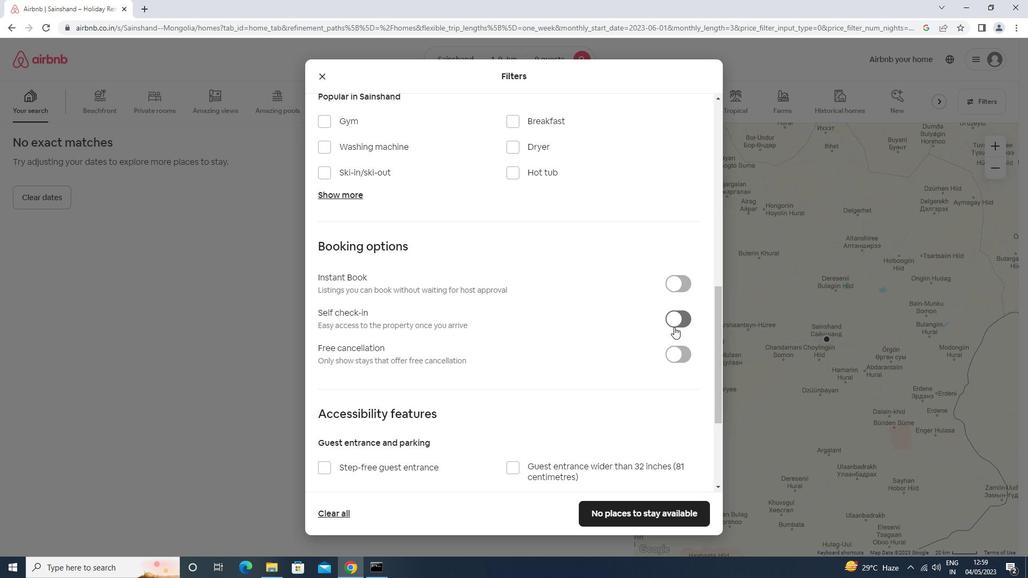 
Action: Mouse pressed left at (675, 322)
Screenshot: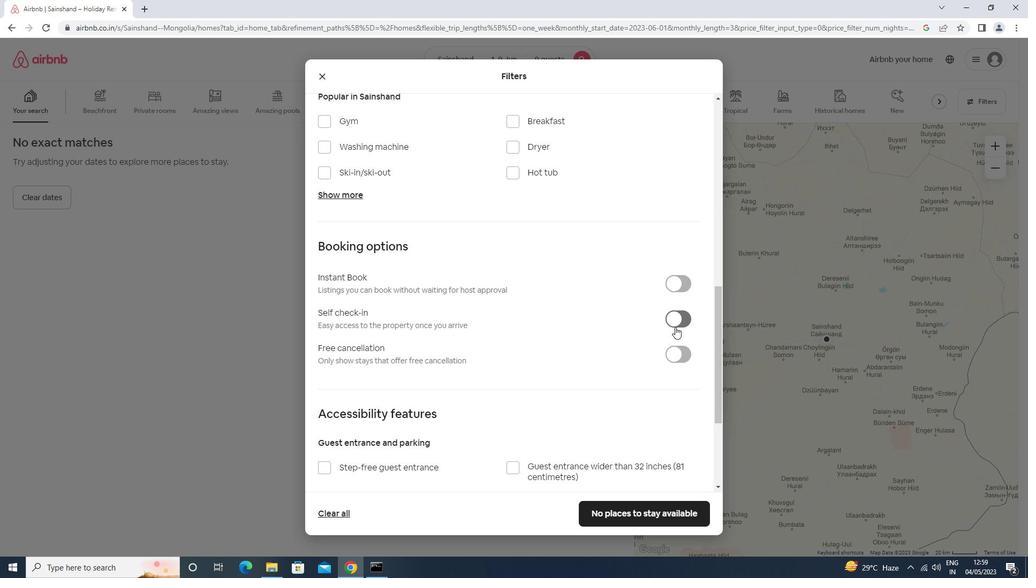 
Action: Mouse moved to (637, 348)
Screenshot: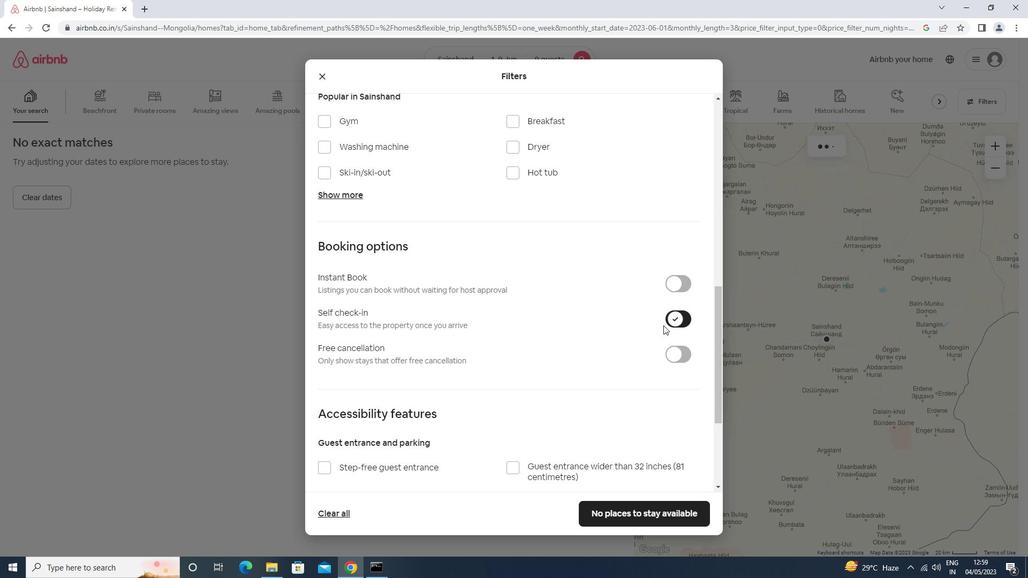 
Action: Mouse scrolled (637, 347) with delta (0, 0)
Screenshot: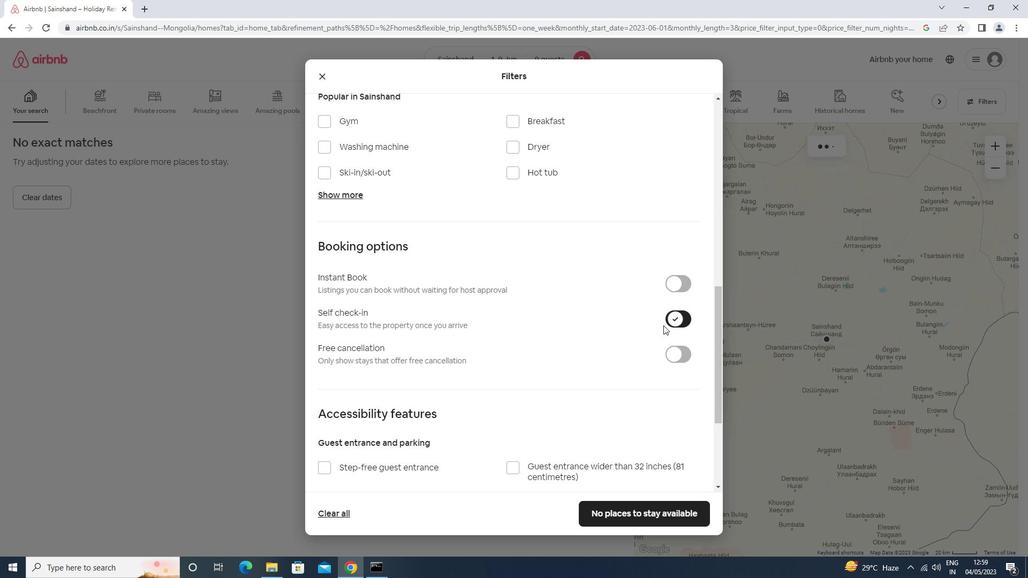 
Action: Mouse moved to (636, 349)
Screenshot: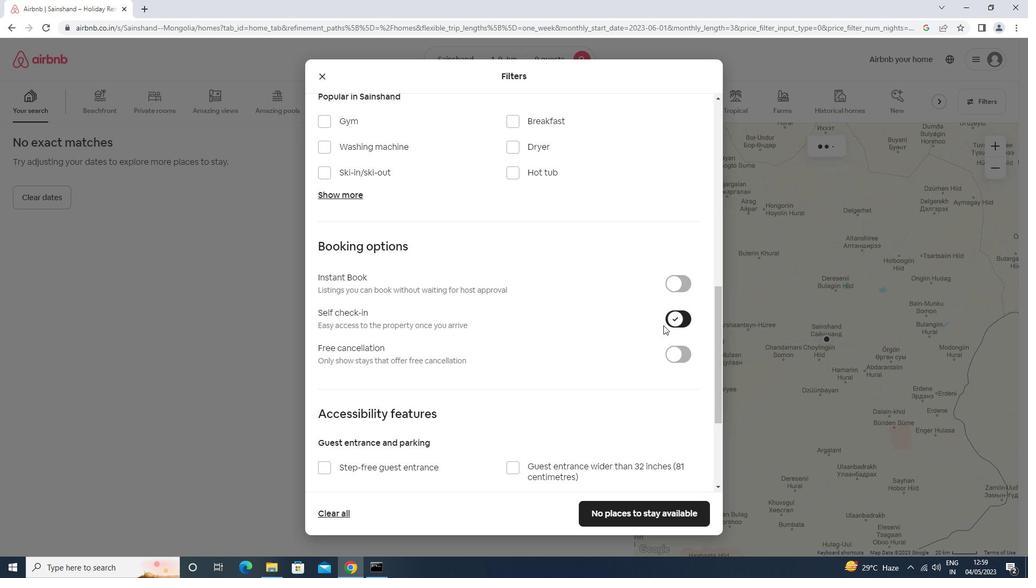 
Action: Mouse scrolled (636, 348) with delta (0, 0)
Screenshot: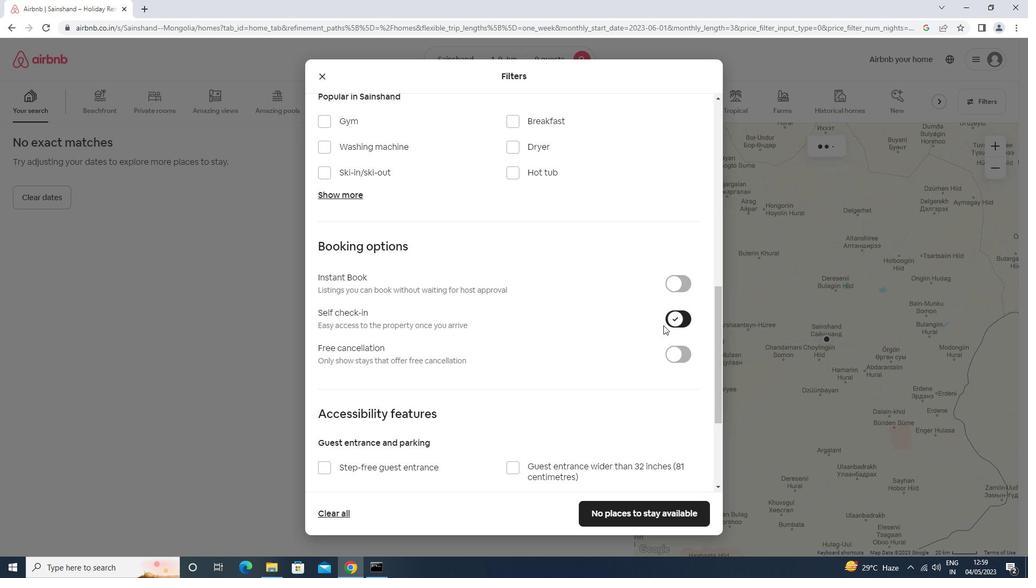 
Action: Mouse moved to (636, 349)
Screenshot: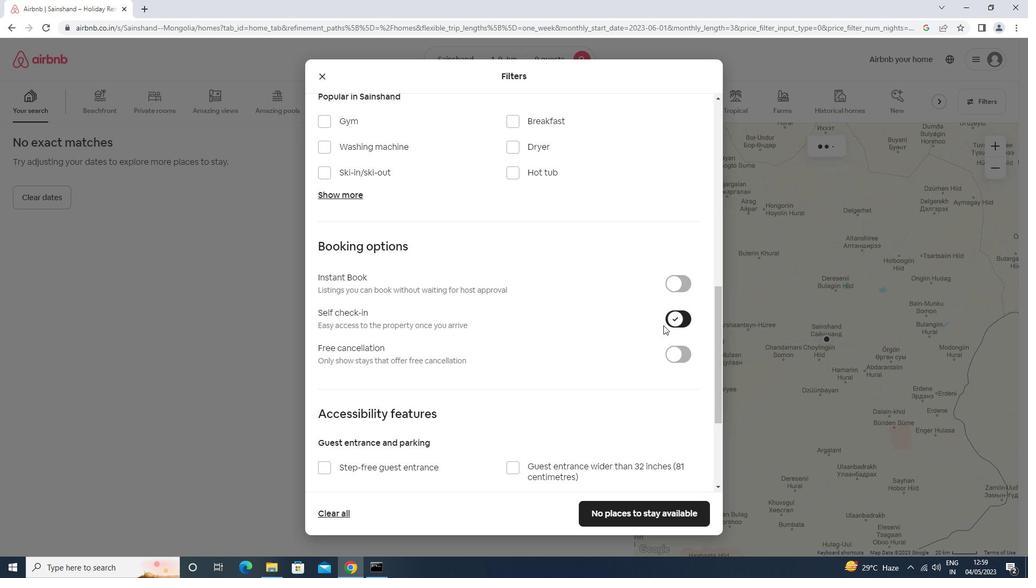 
Action: Mouse scrolled (636, 349) with delta (0, 0)
Screenshot: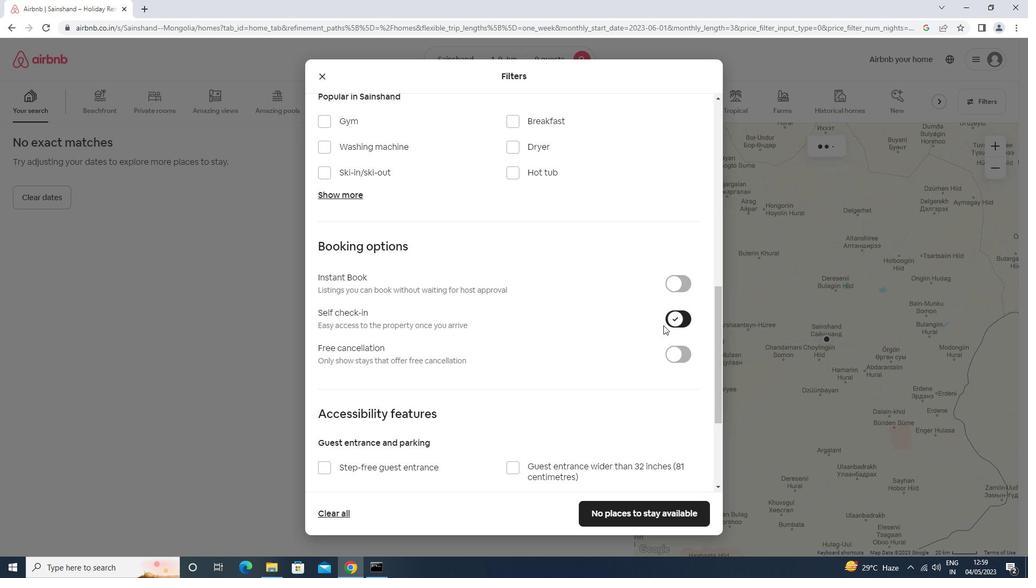 
Action: Mouse moved to (636, 349)
Screenshot: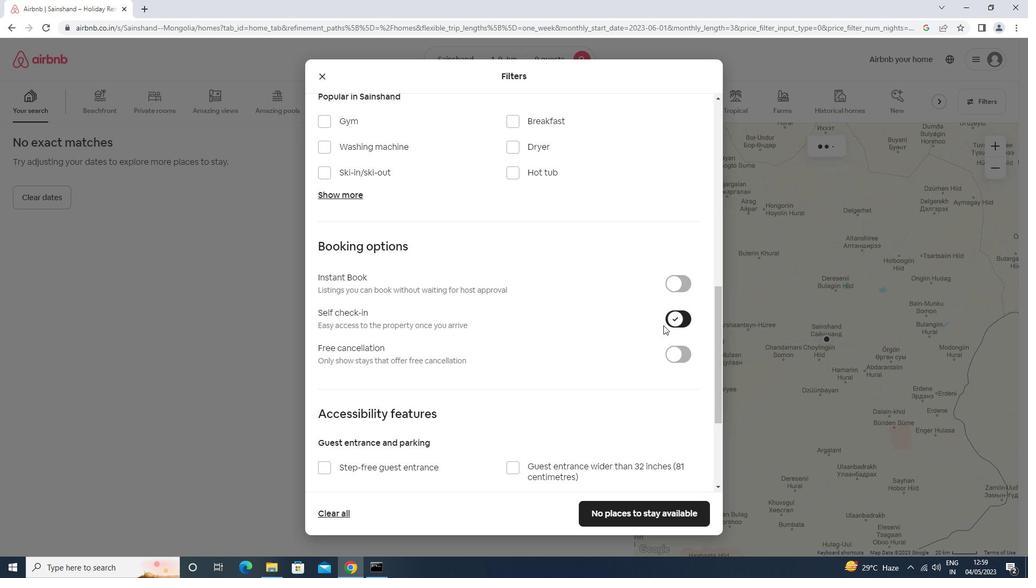 
Action: Mouse scrolled (636, 349) with delta (0, 0)
Screenshot: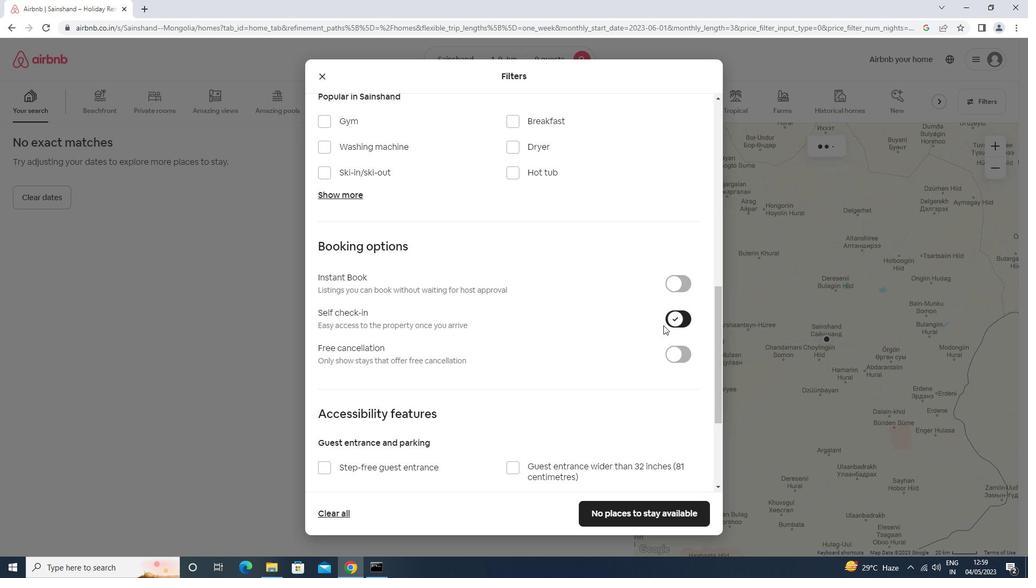 
Action: Mouse scrolled (636, 349) with delta (0, 0)
Screenshot: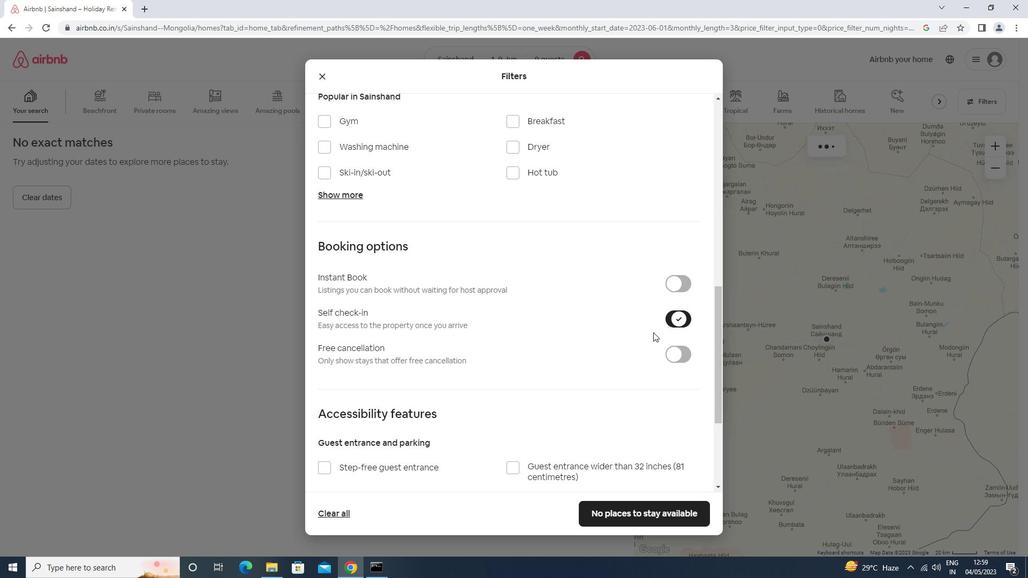 
Action: Mouse scrolled (636, 349) with delta (0, 0)
Screenshot: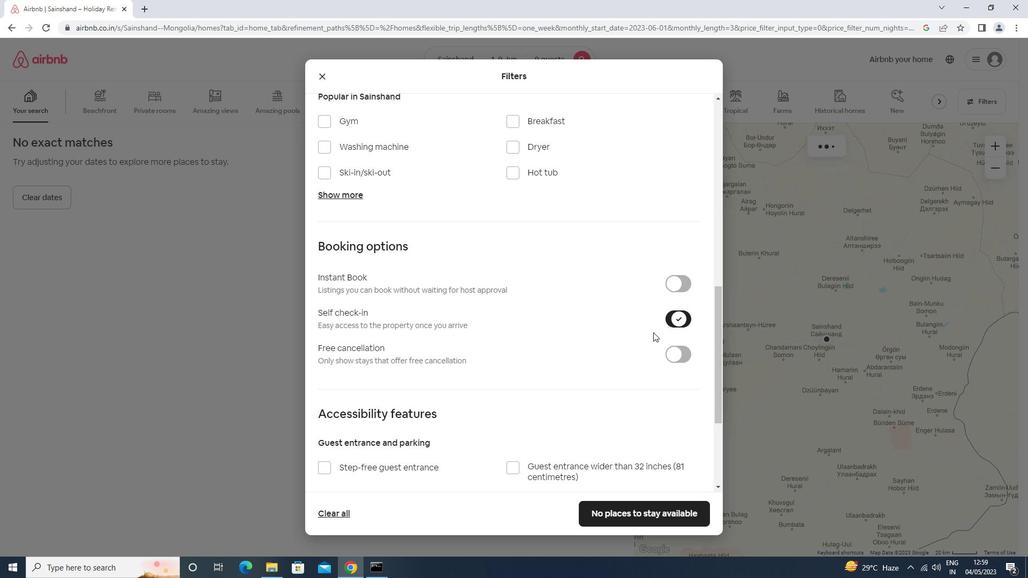 
Action: Mouse moved to (630, 354)
Screenshot: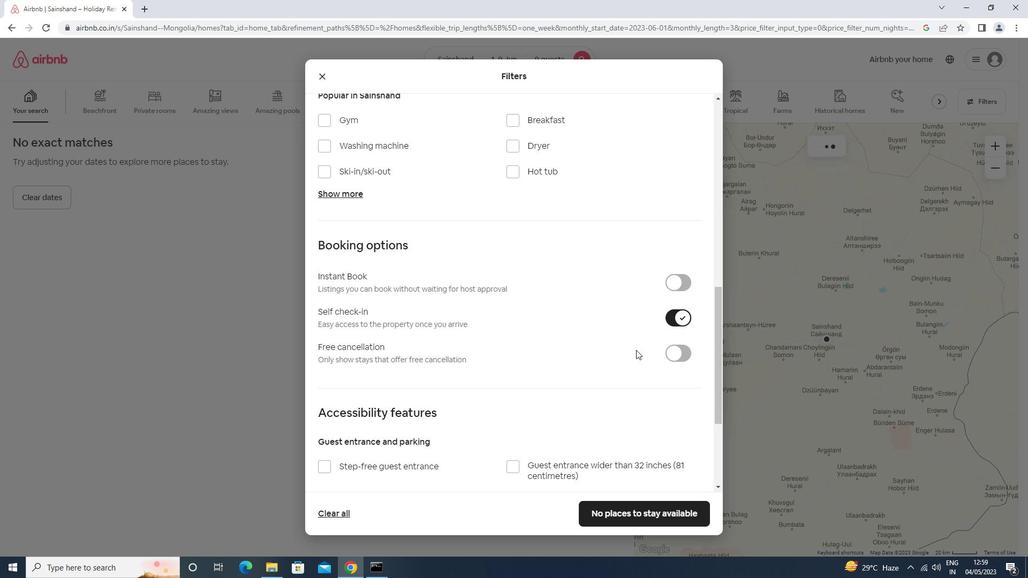 
Action: Mouse scrolled (630, 354) with delta (0, 0)
Screenshot: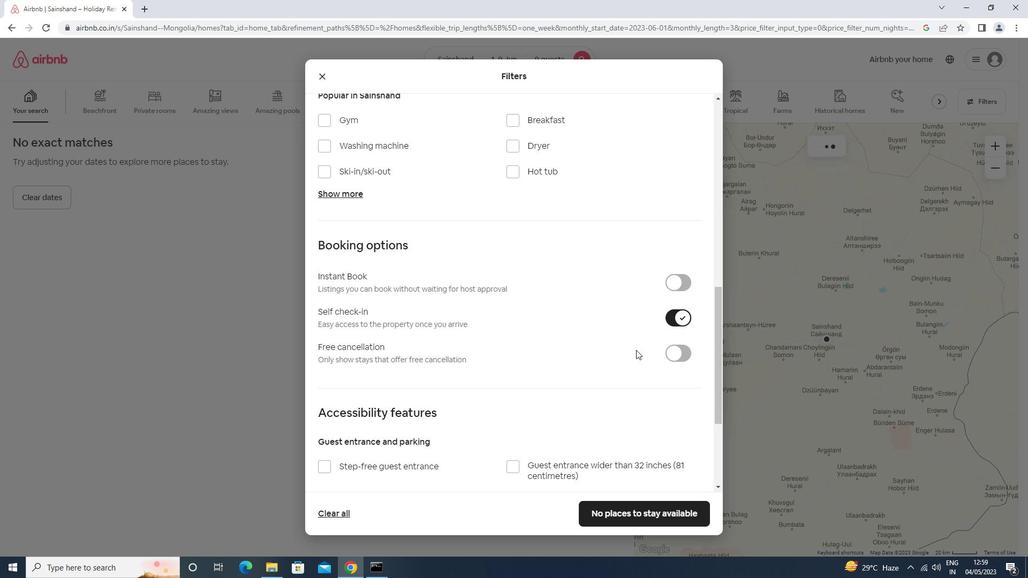 
Action: Mouse moved to (630, 355)
Screenshot: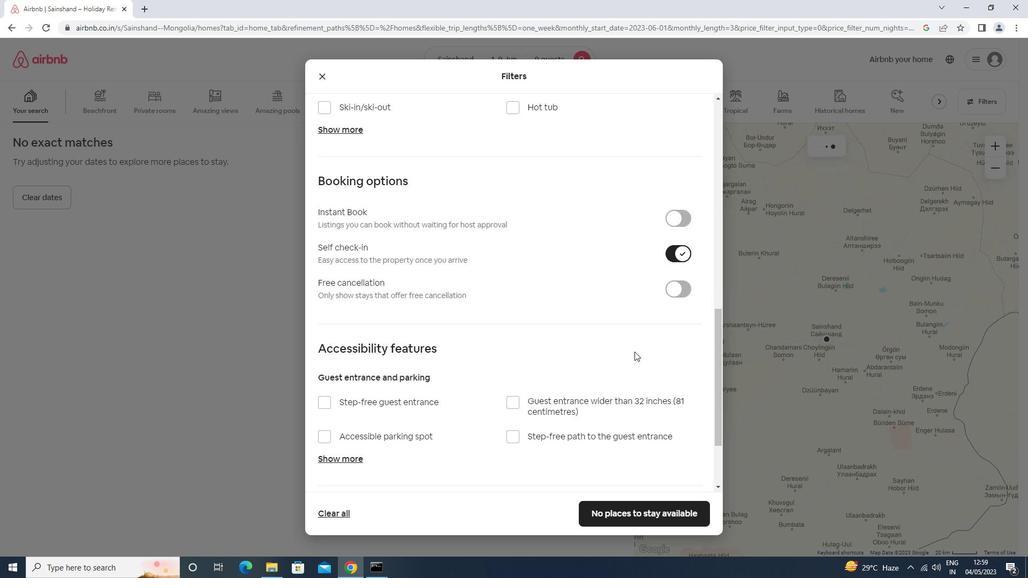 
Action: Mouse scrolled (630, 354) with delta (0, 0)
Screenshot: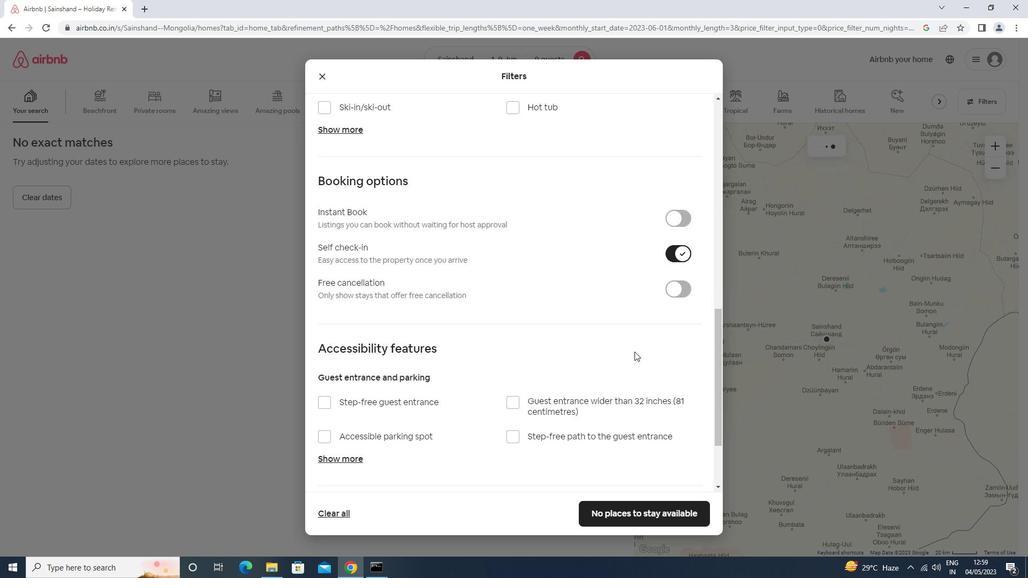 
Action: Mouse moved to (629, 355)
Screenshot: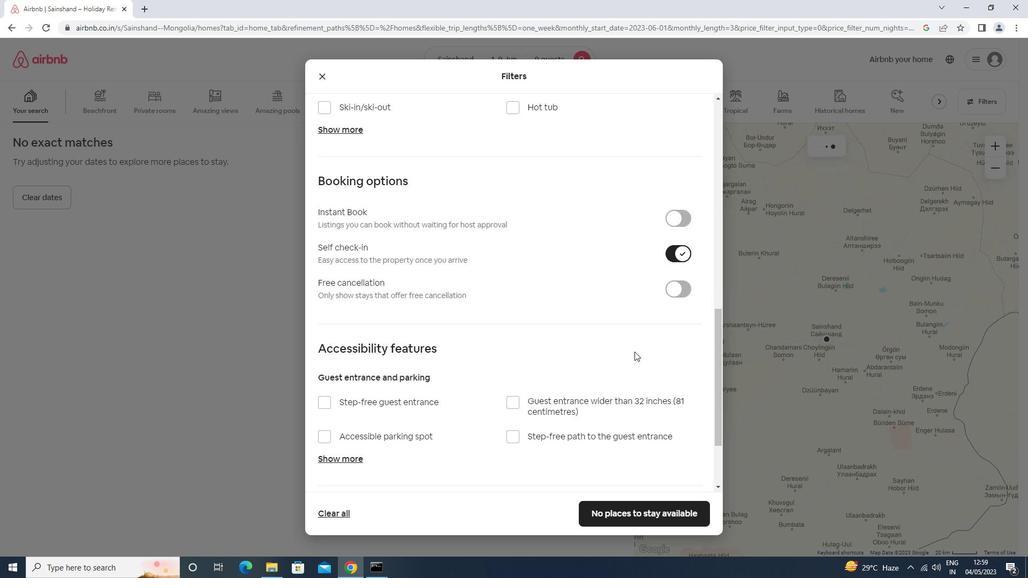 
Action: Mouse scrolled (629, 354) with delta (0, 0)
Screenshot: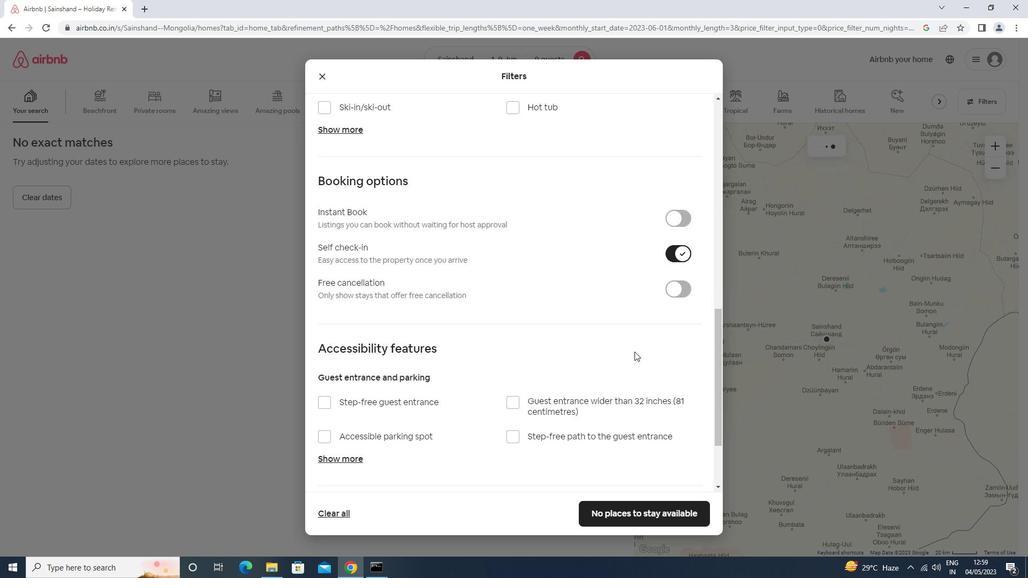 
Action: Mouse moved to (627, 355)
Screenshot: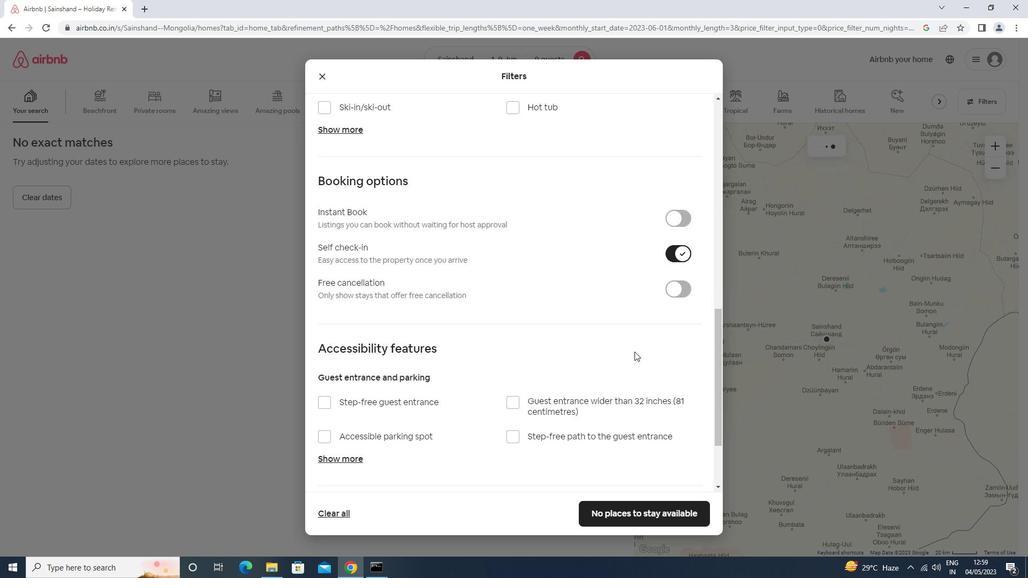 
Action: Mouse scrolled (627, 355) with delta (0, 0)
Screenshot: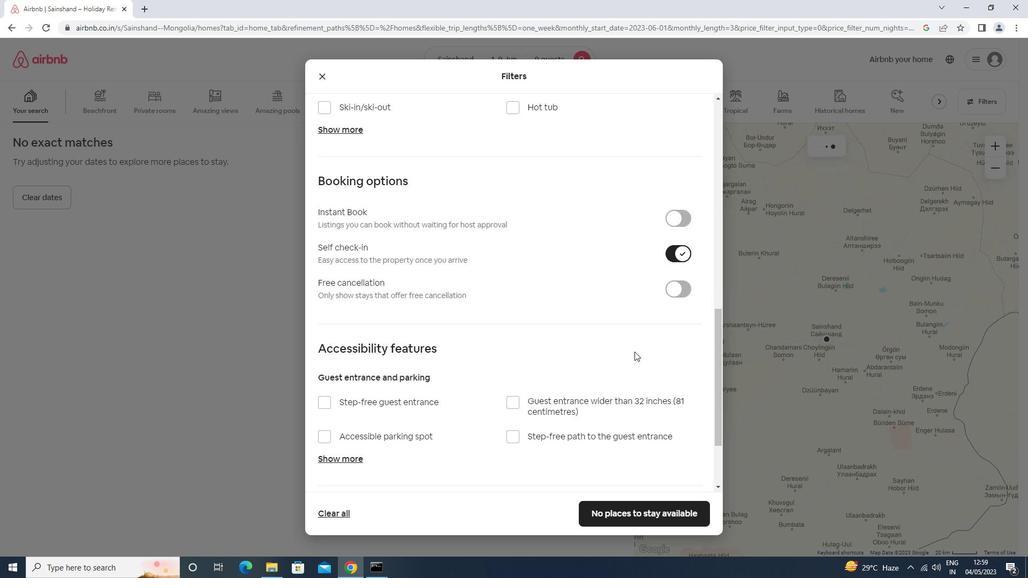 
Action: Mouse moved to (626, 356)
Screenshot: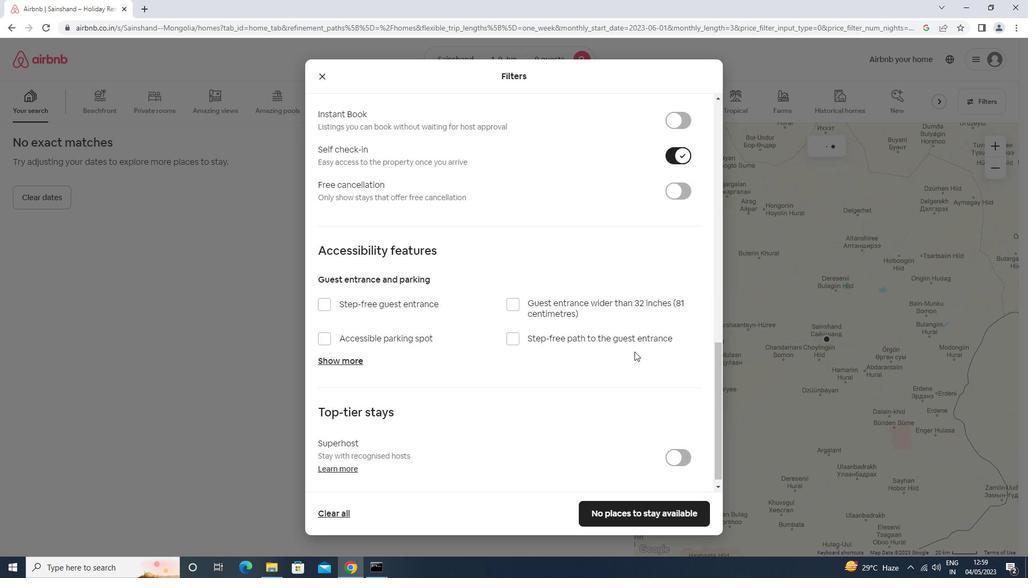 
Action: Mouse scrolled (626, 355) with delta (0, 0)
Screenshot: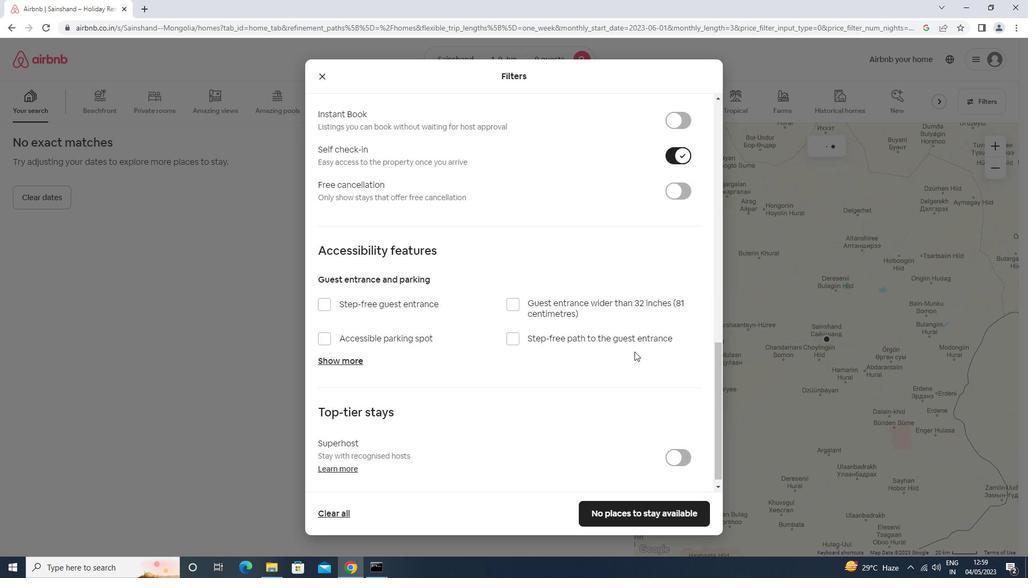 
Action: Mouse moved to (615, 507)
Screenshot: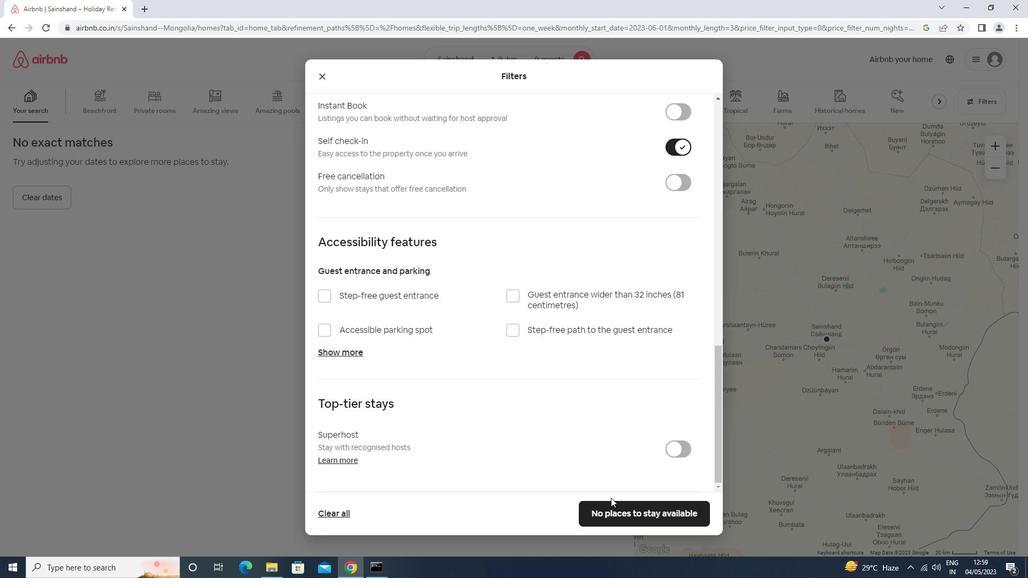 
Action: Mouse pressed left at (615, 507)
Screenshot: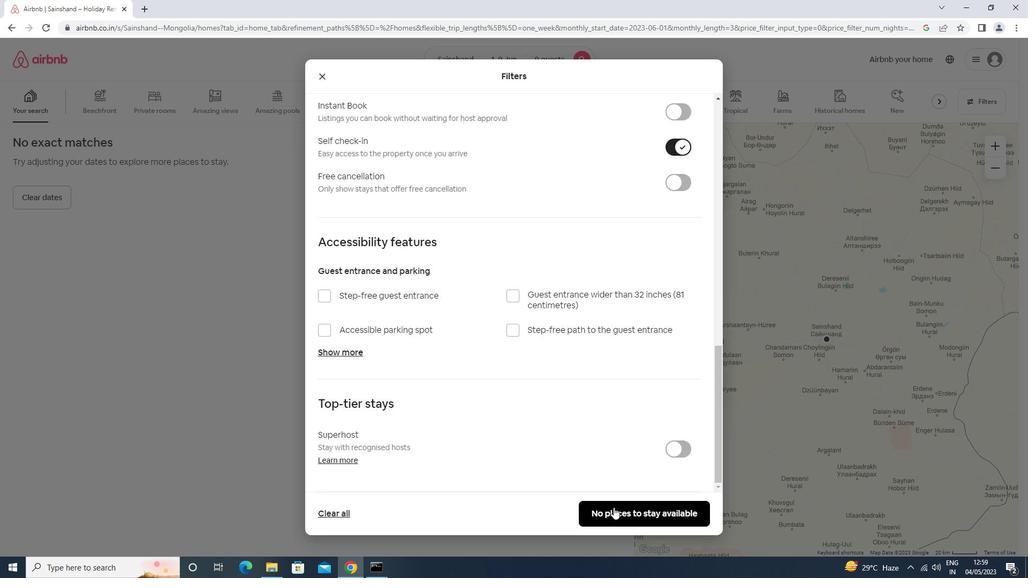 
Action: Mouse moved to (615, 507)
Screenshot: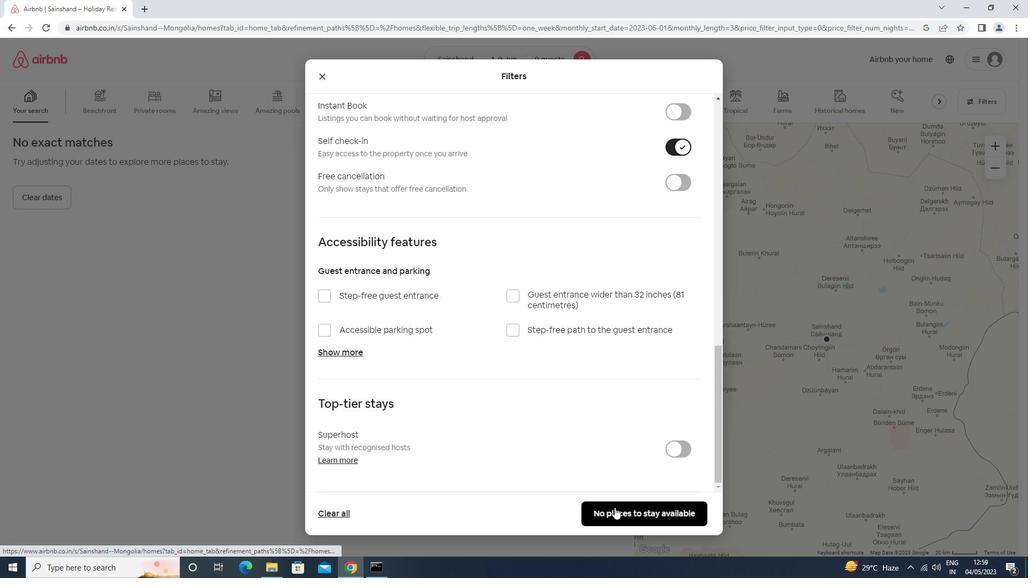 
